 Task: Find directions from San Francisco to Yosemite National Park.
Action: Mouse moved to (1147, 13)
Screenshot: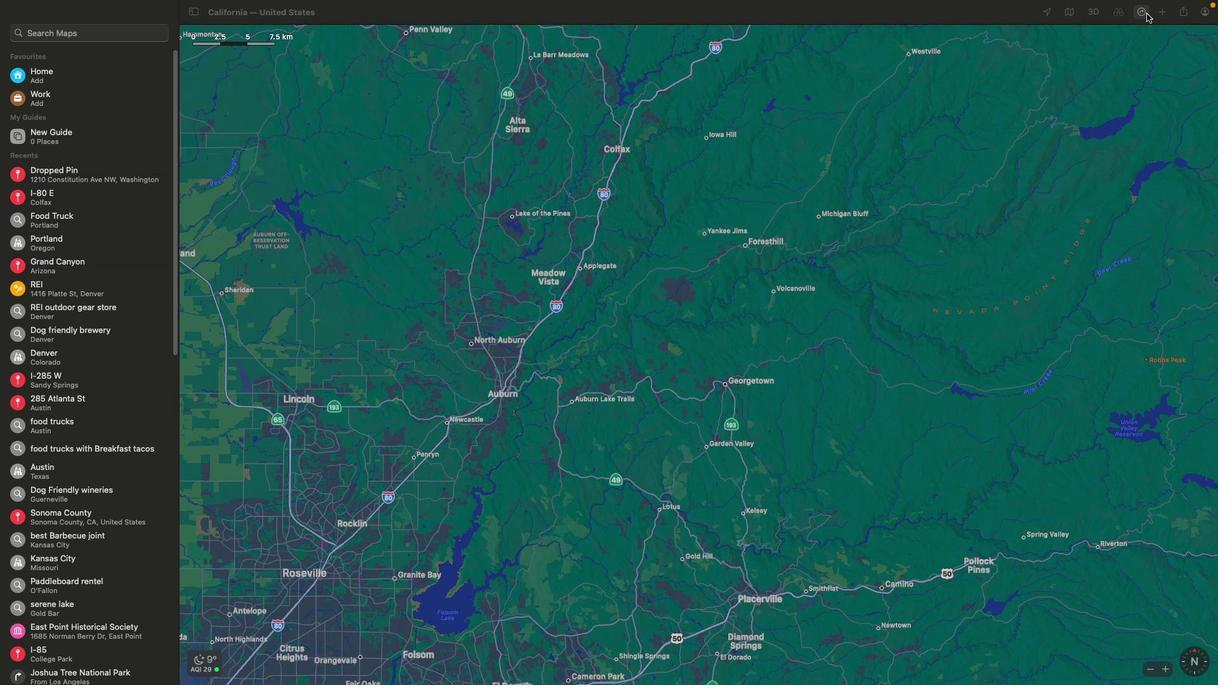 
Action: Mouse pressed left at (1147, 13)
Screenshot: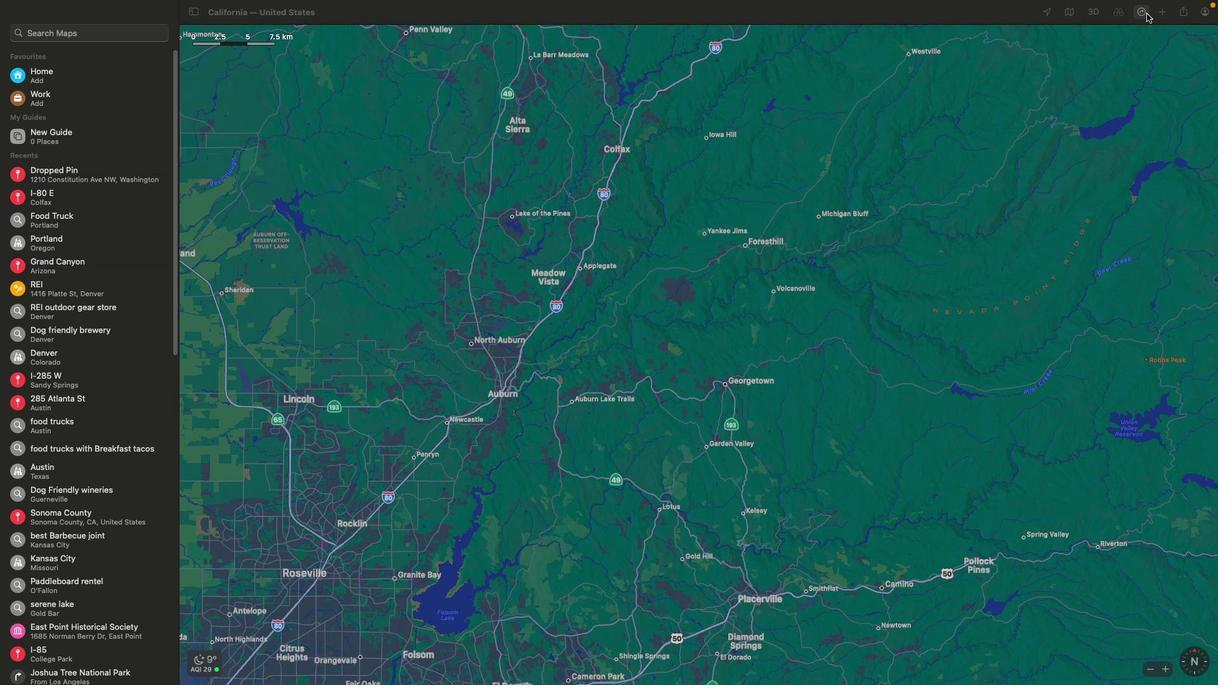 
Action: Mouse moved to (1166, 81)
Screenshot: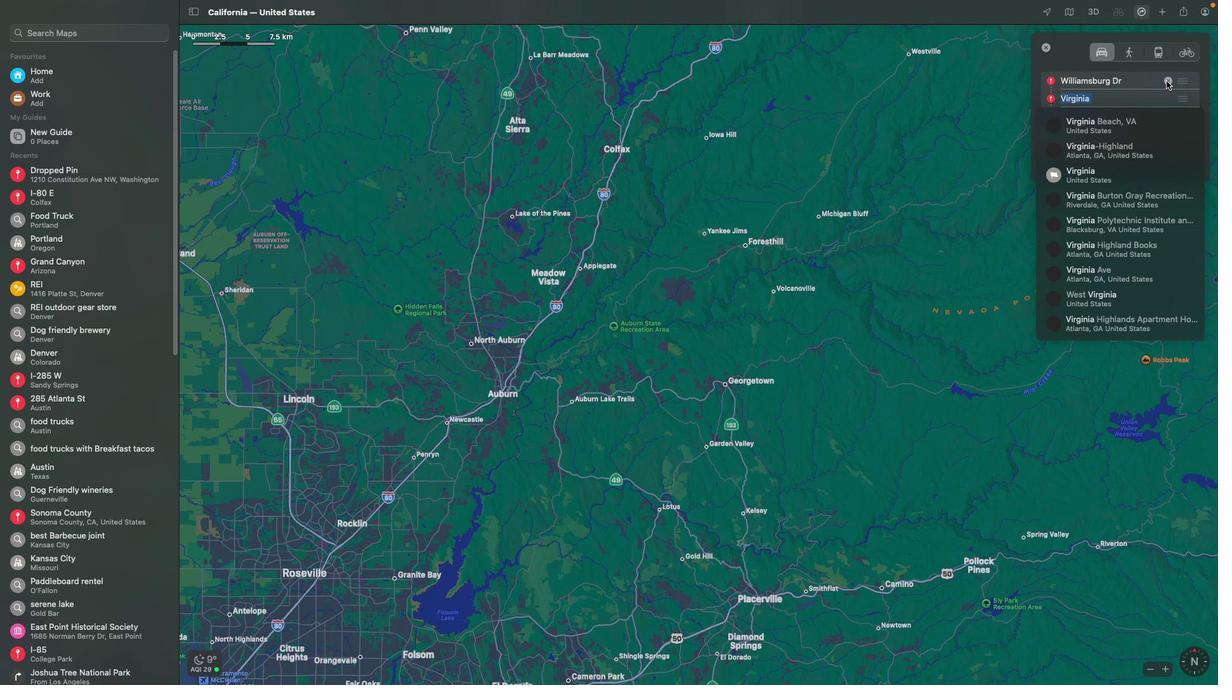 
Action: Mouse pressed left at (1166, 81)
Screenshot: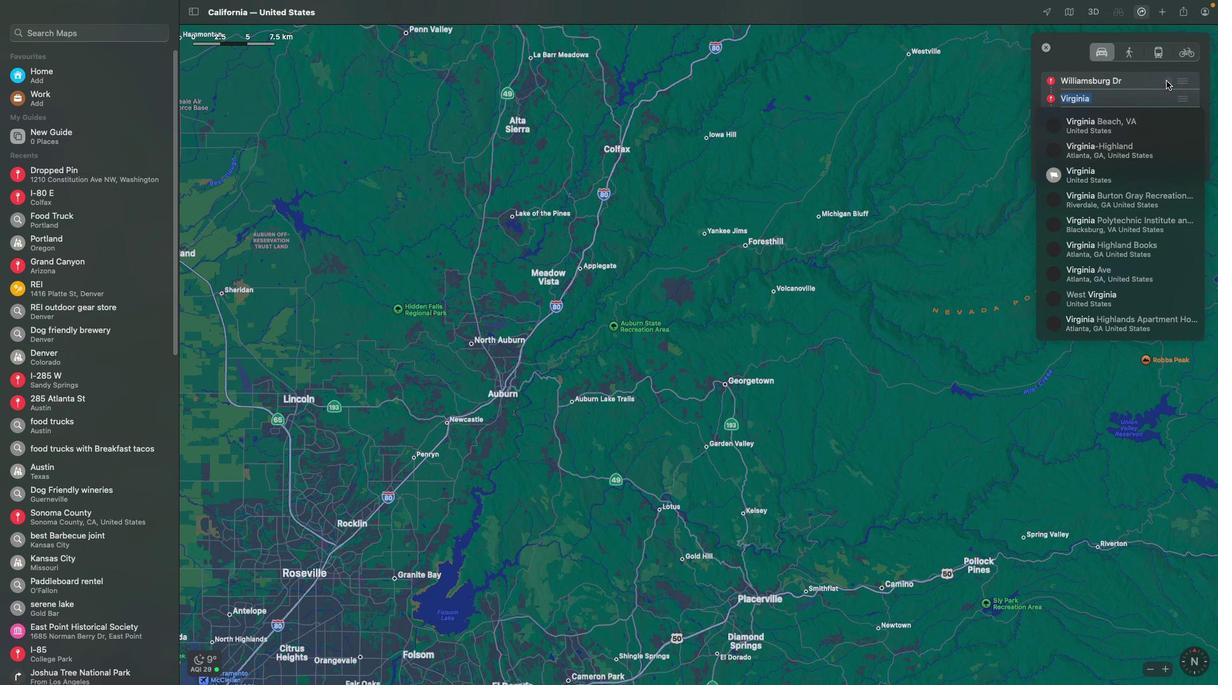 
Action: Mouse moved to (1077, 74)
Screenshot: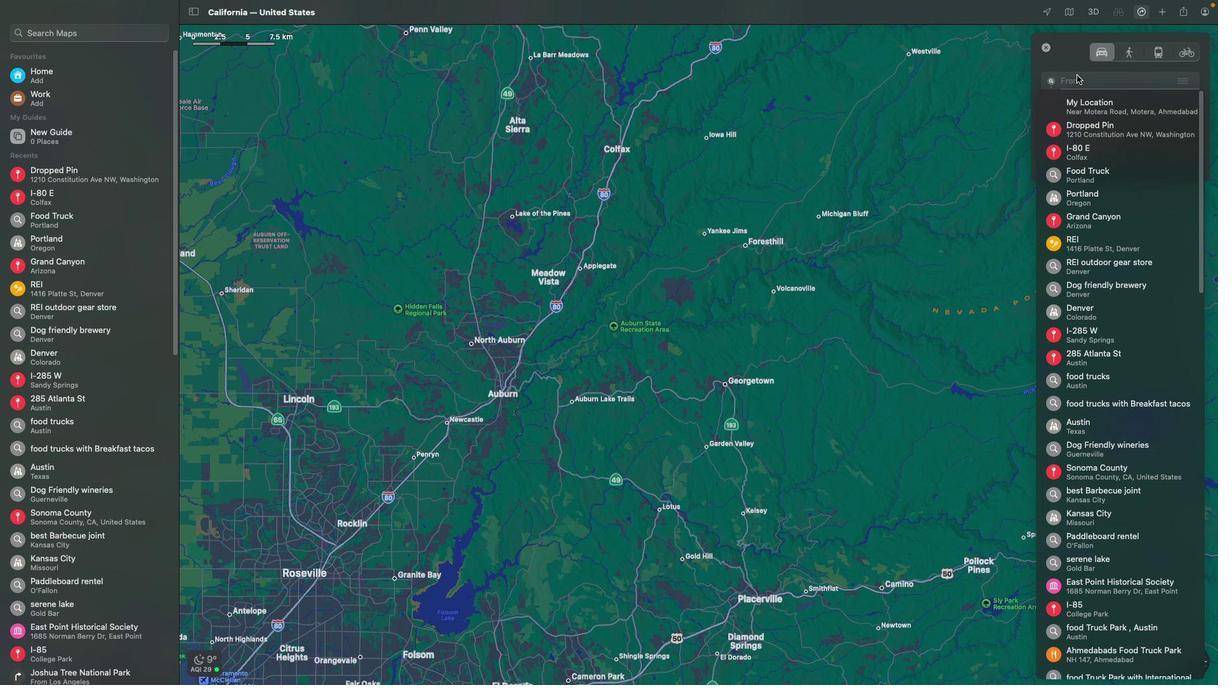 
Action: Mouse pressed left at (1077, 74)
Screenshot: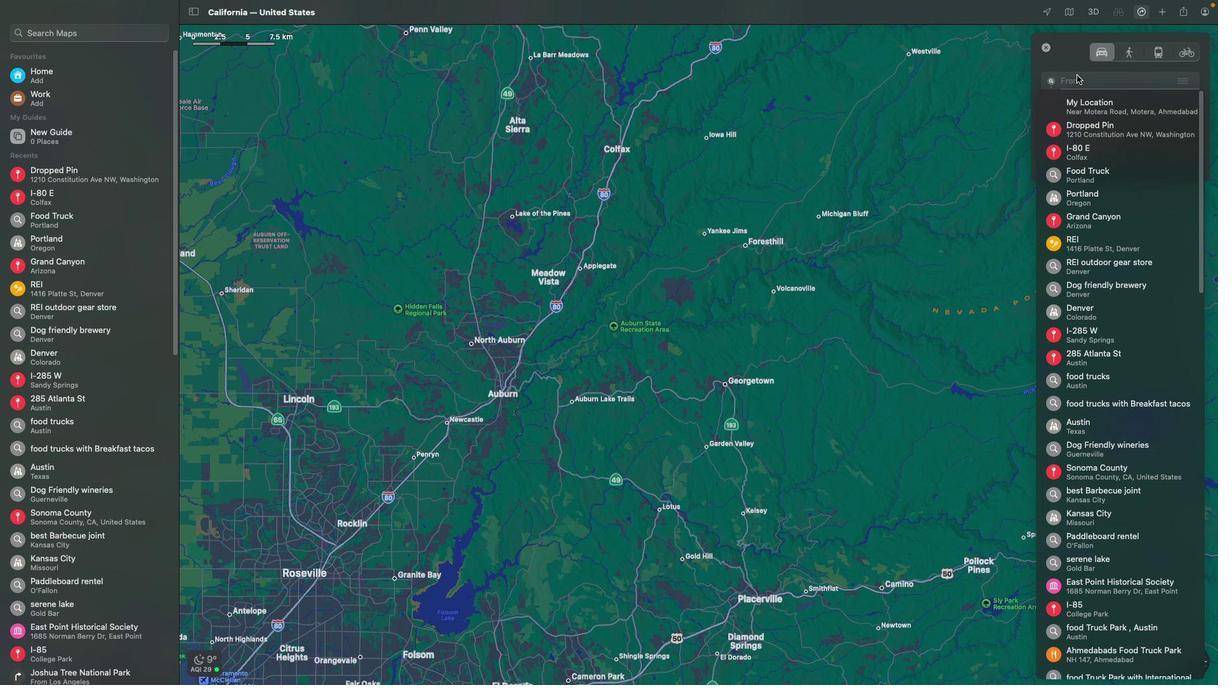 
Action: Key pressed Key.shift'S''a''n'Key.spaceKey.shift'F''r''a''n''c''i''s''c''o'Key.space
Screenshot: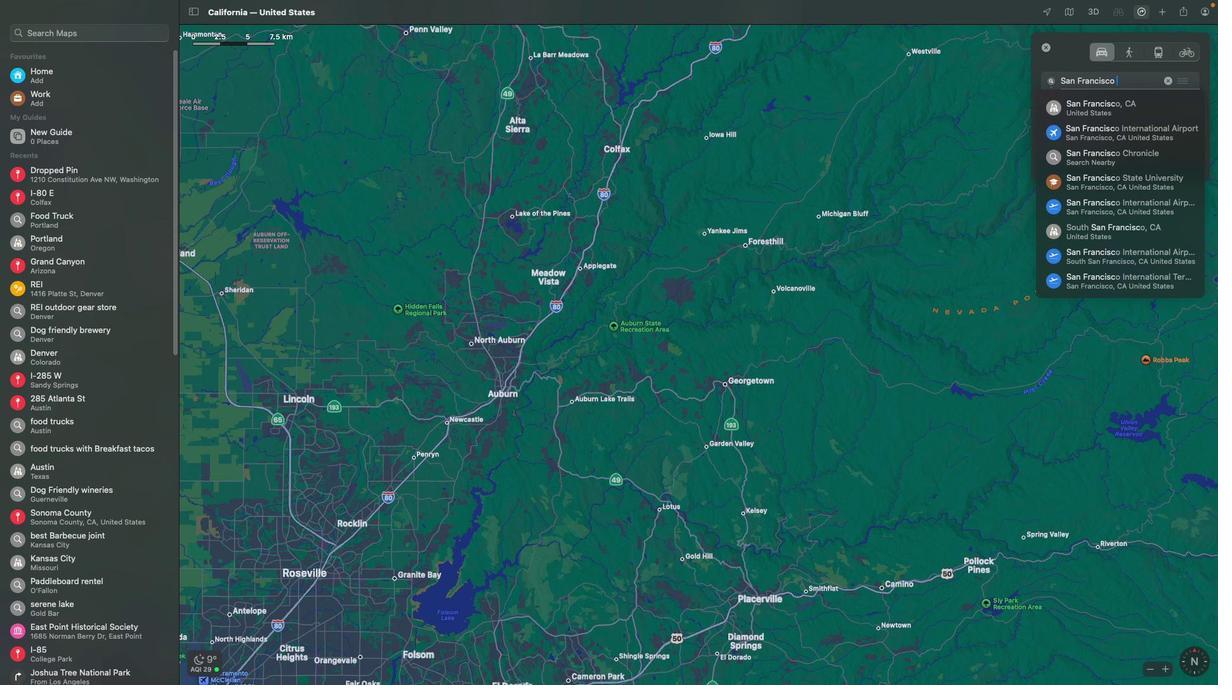 
Action: Mouse moved to (1111, 97)
Screenshot: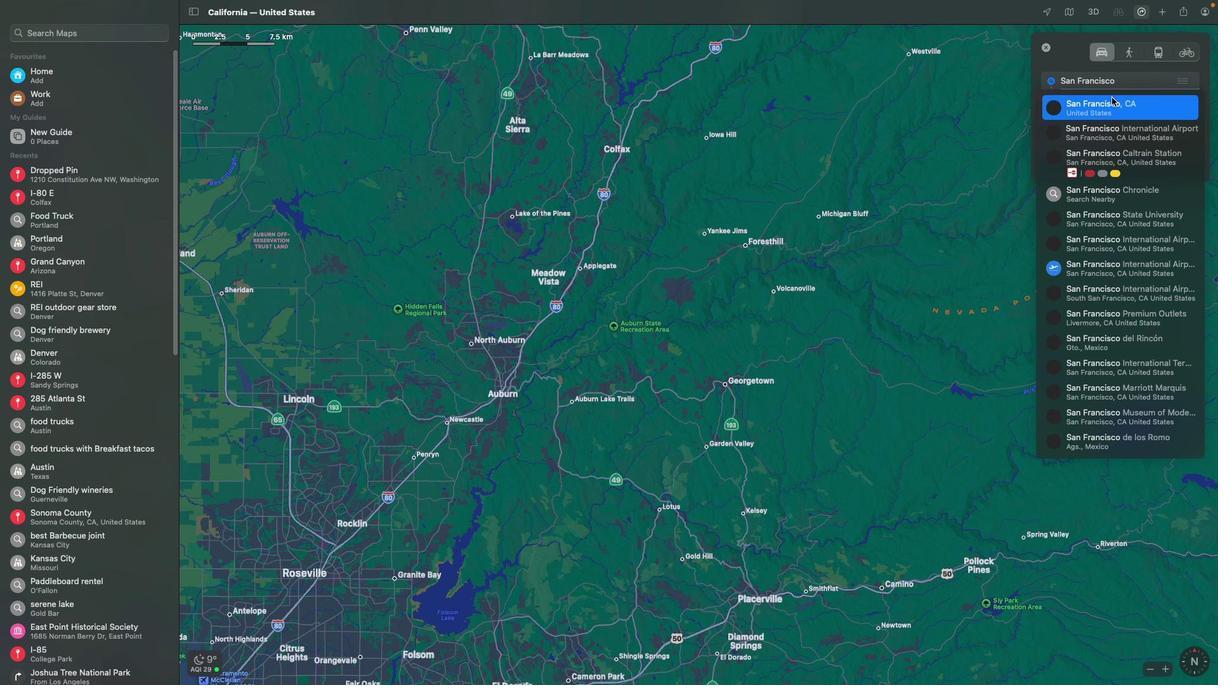 
Action: Mouse pressed left at (1111, 97)
Screenshot: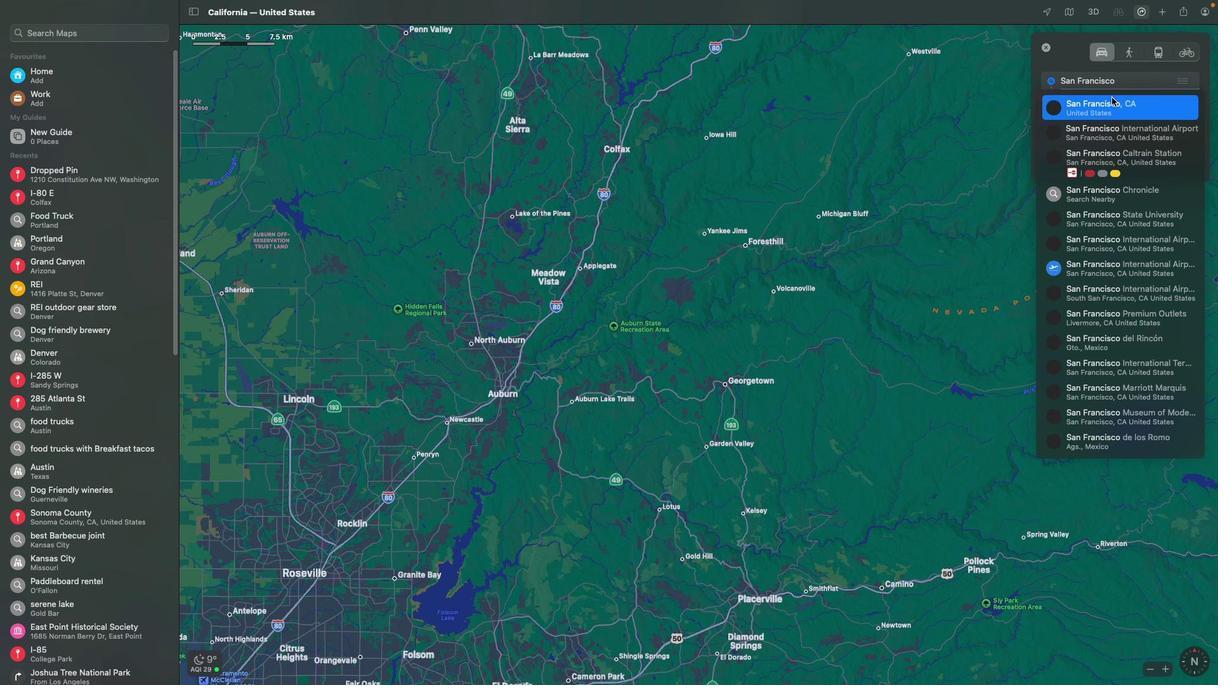 
Action: Mouse moved to (1166, 98)
Screenshot: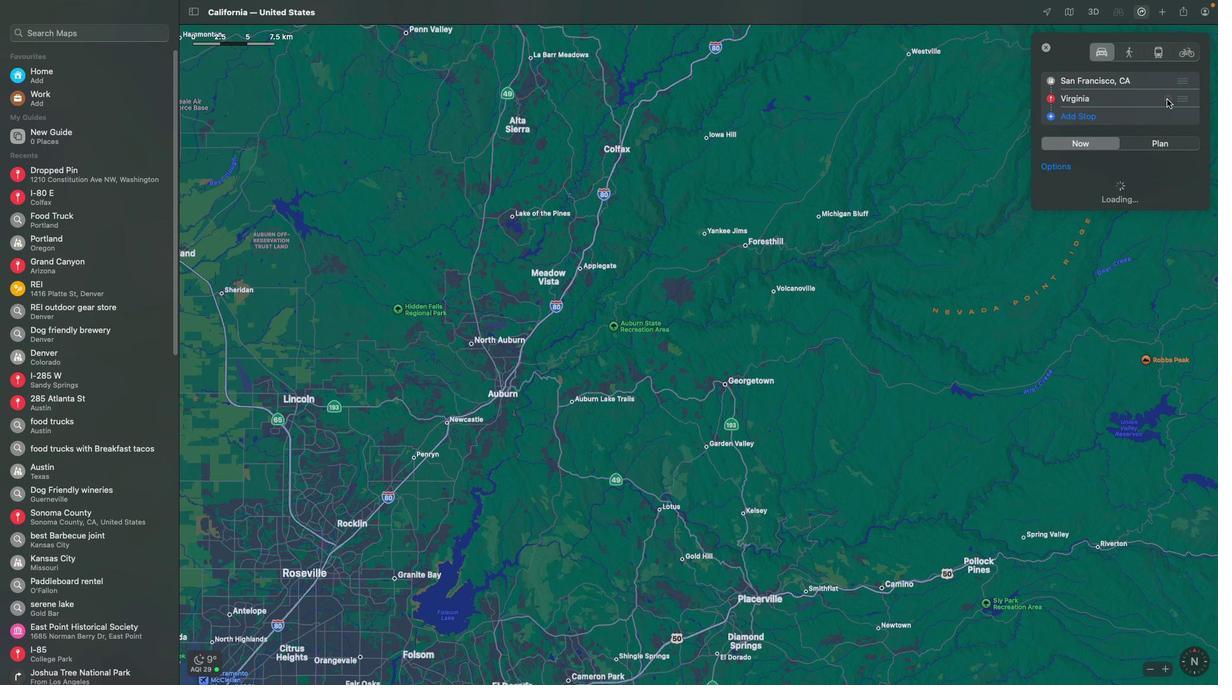 
Action: Mouse pressed left at (1166, 98)
Screenshot: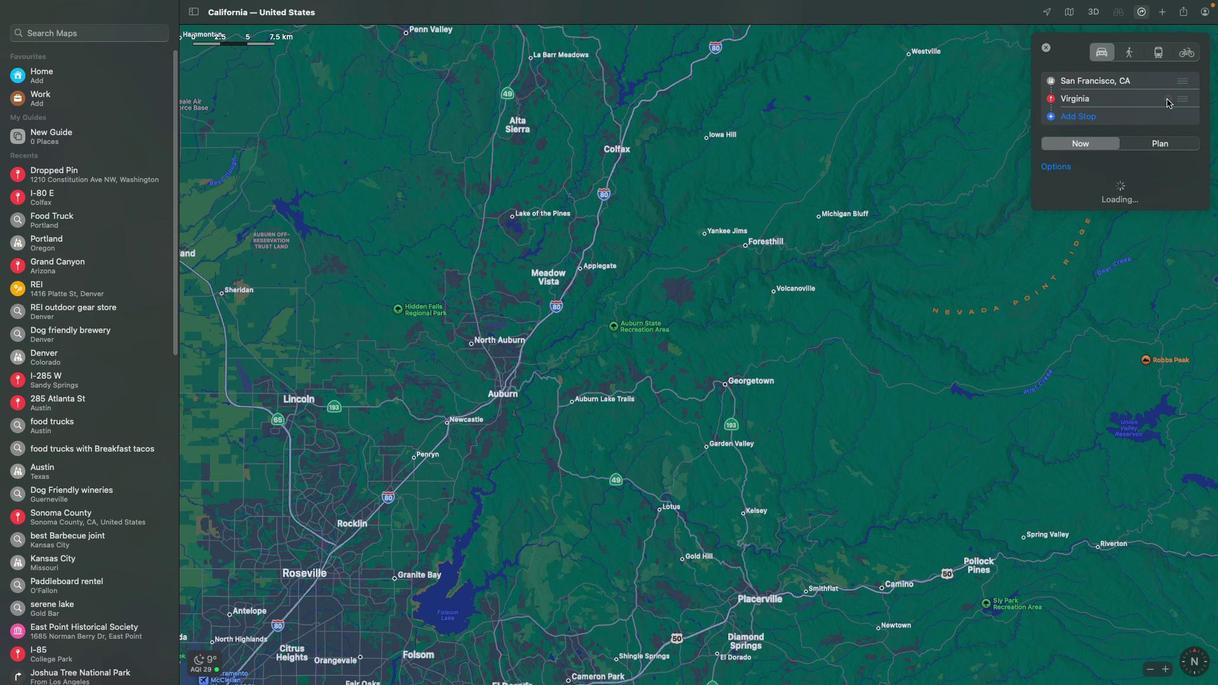 
Action: Mouse moved to (1104, 100)
Screenshot: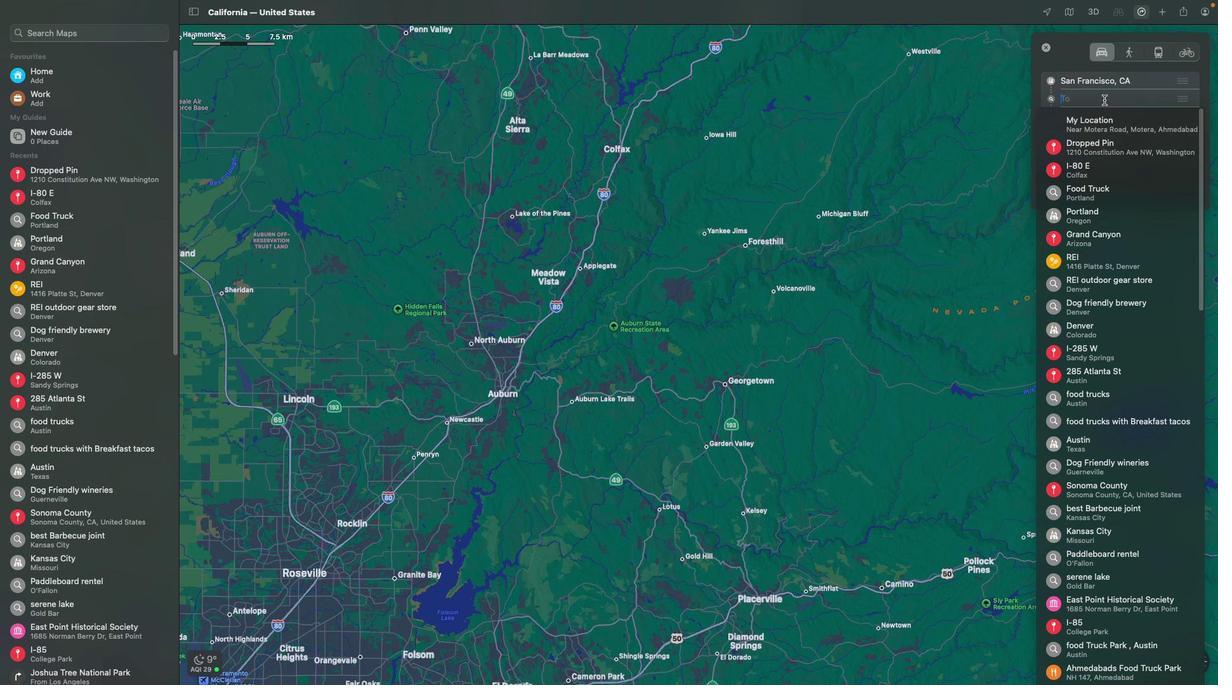
Action: Mouse pressed left at (1104, 100)
Screenshot: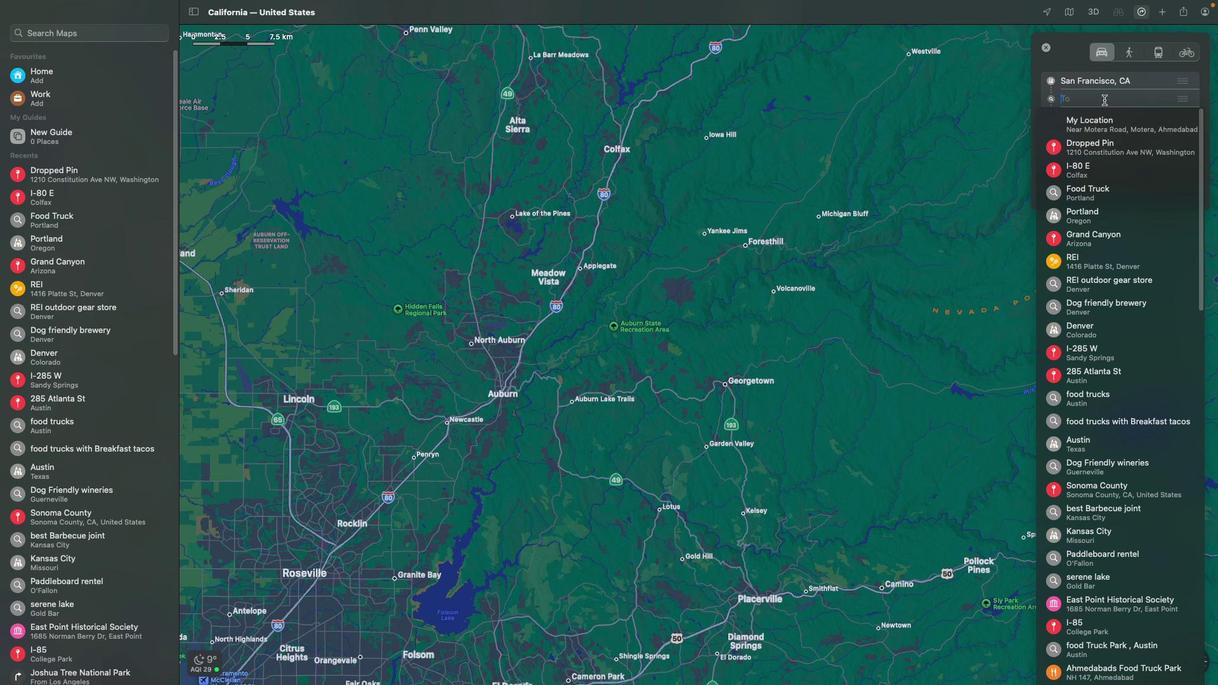 
Action: Key pressed Key.shift'Y''o''s''e''m''i''t''e'Key.spaceKey.backspaceKey.backspaceKey.backspaceKey.backspaceKey.backspaceKey.backspaceKey.shift'Y''o''s''e'Key.shift'm''i''t''e'Key.backspaceKey.backspaceKey.shift'Y''o''s''e'
Screenshot: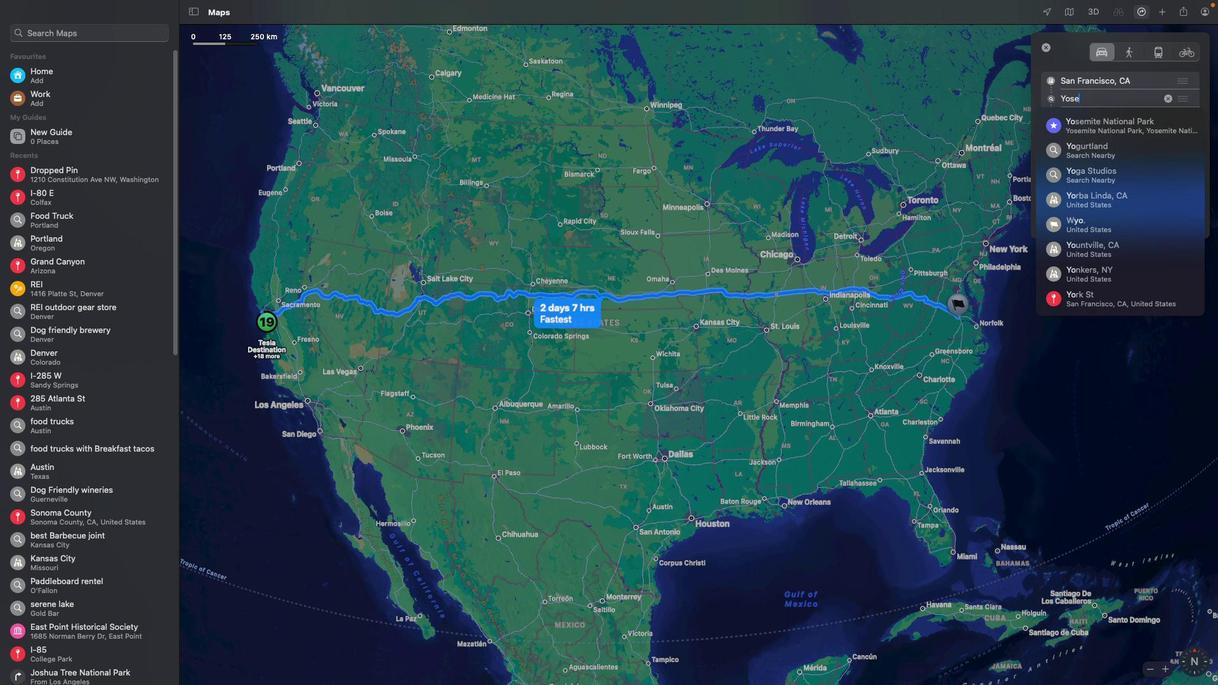 
Action: Mouse moved to (1116, 117)
Screenshot: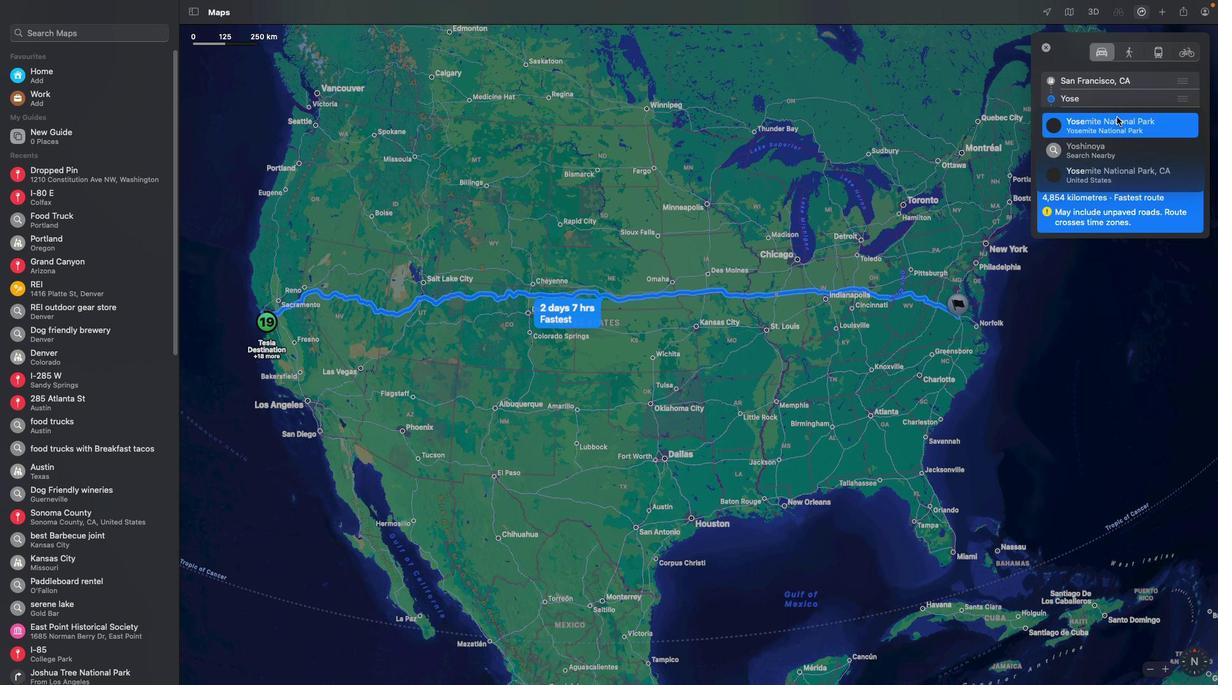 
Action: Mouse pressed left at (1116, 117)
Screenshot: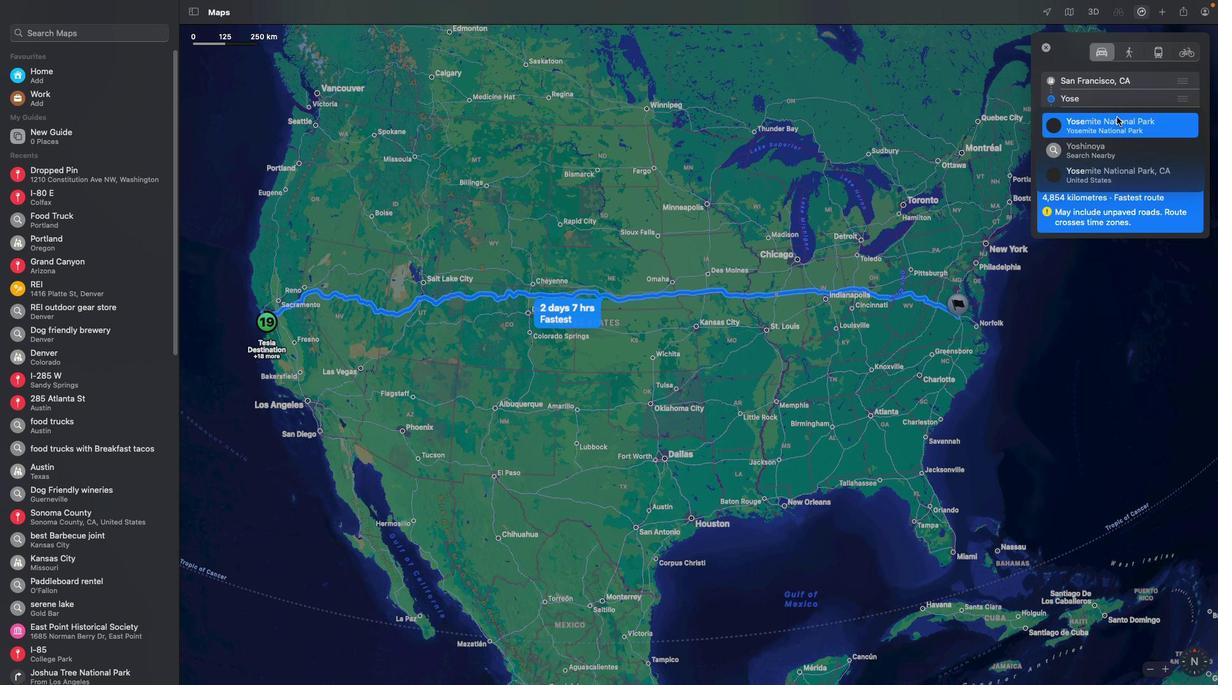 
Action: Mouse moved to (1076, 260)
Screenshot: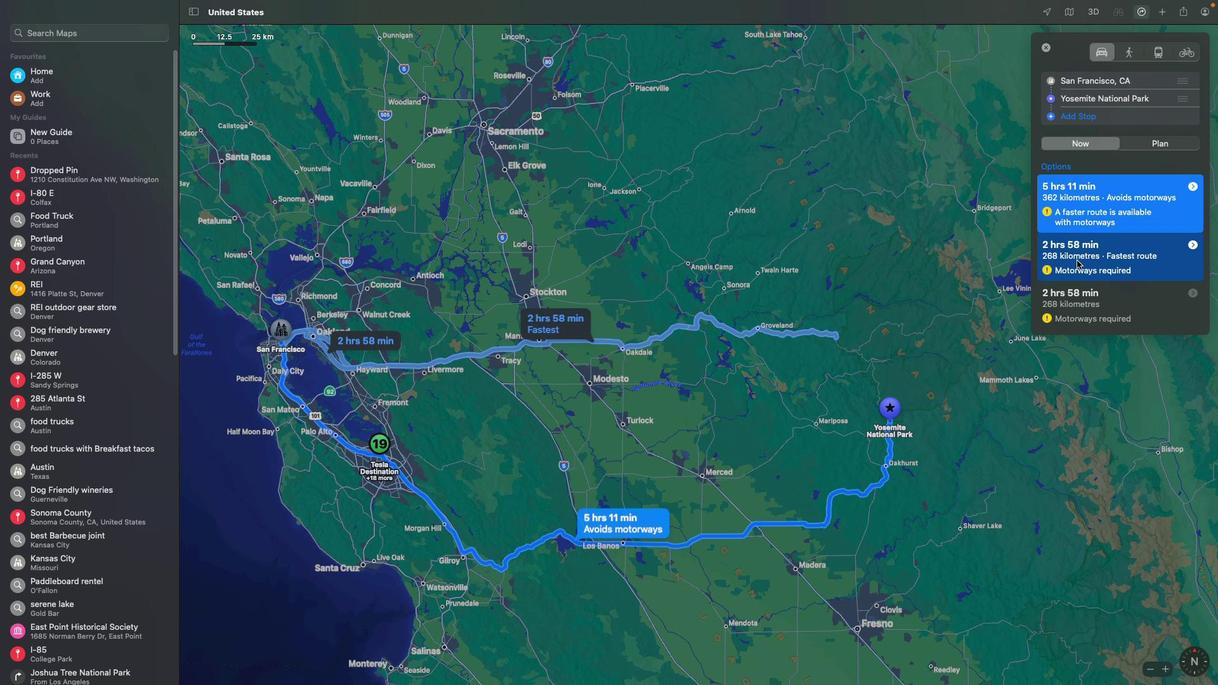 
Action: Mouse pressed left at (1076, 260)
Screenshot: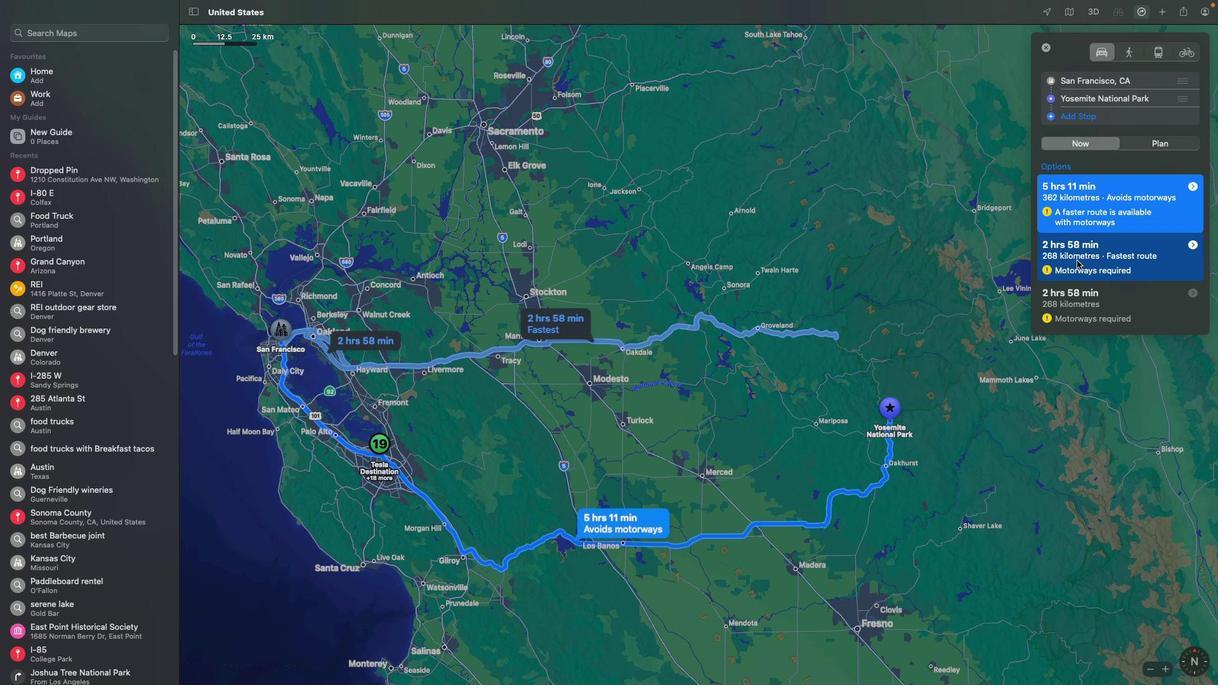 
Action: Mouse moved to (1107, 307)
Screenshot: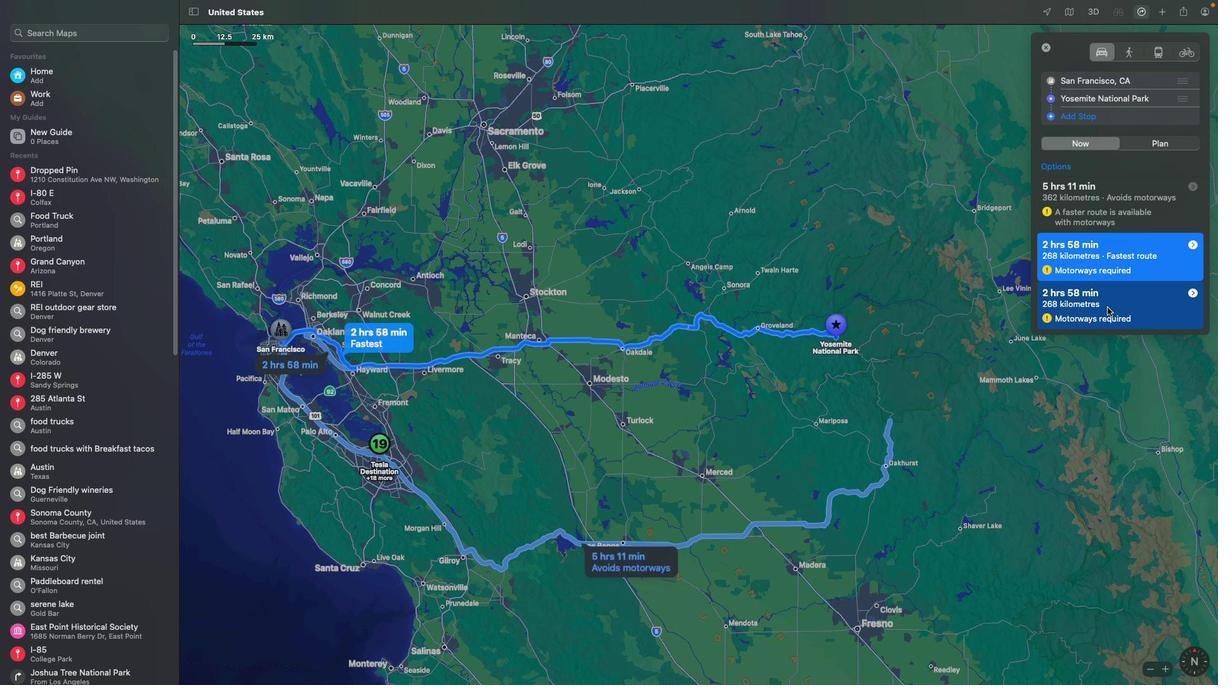 
Action: Mouse pressed left at (1107, 307)
Screenshot: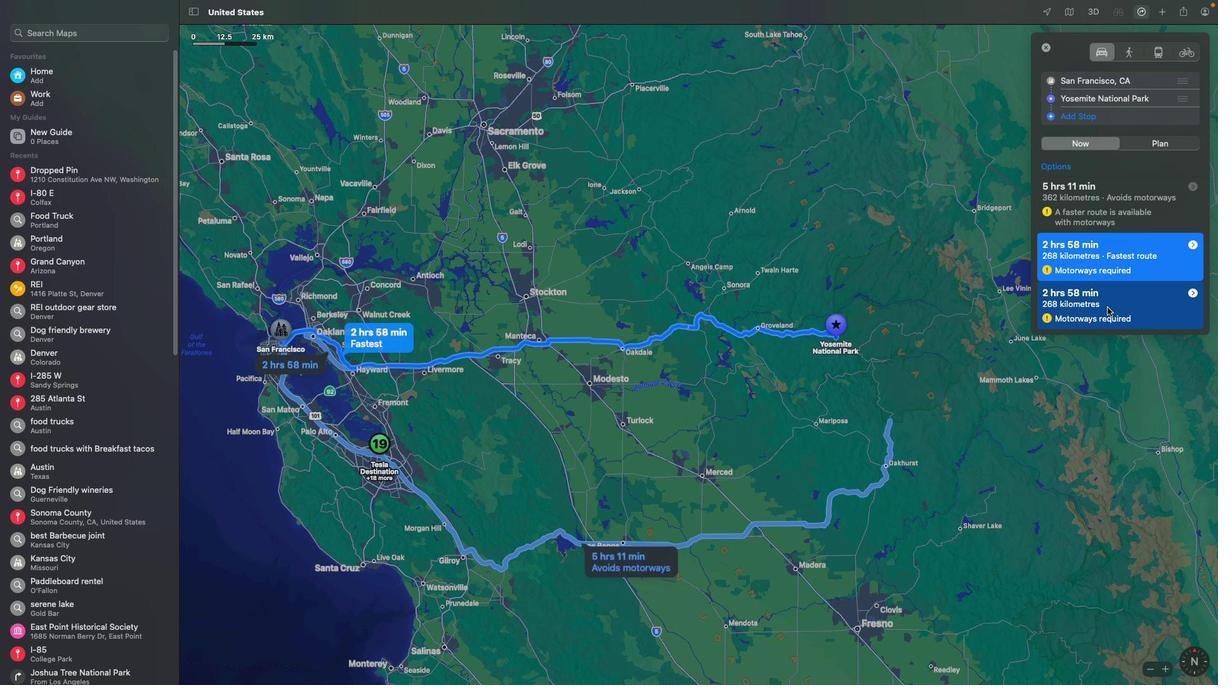 
Action: Mouse moved to (1103, 253)
Screenshot: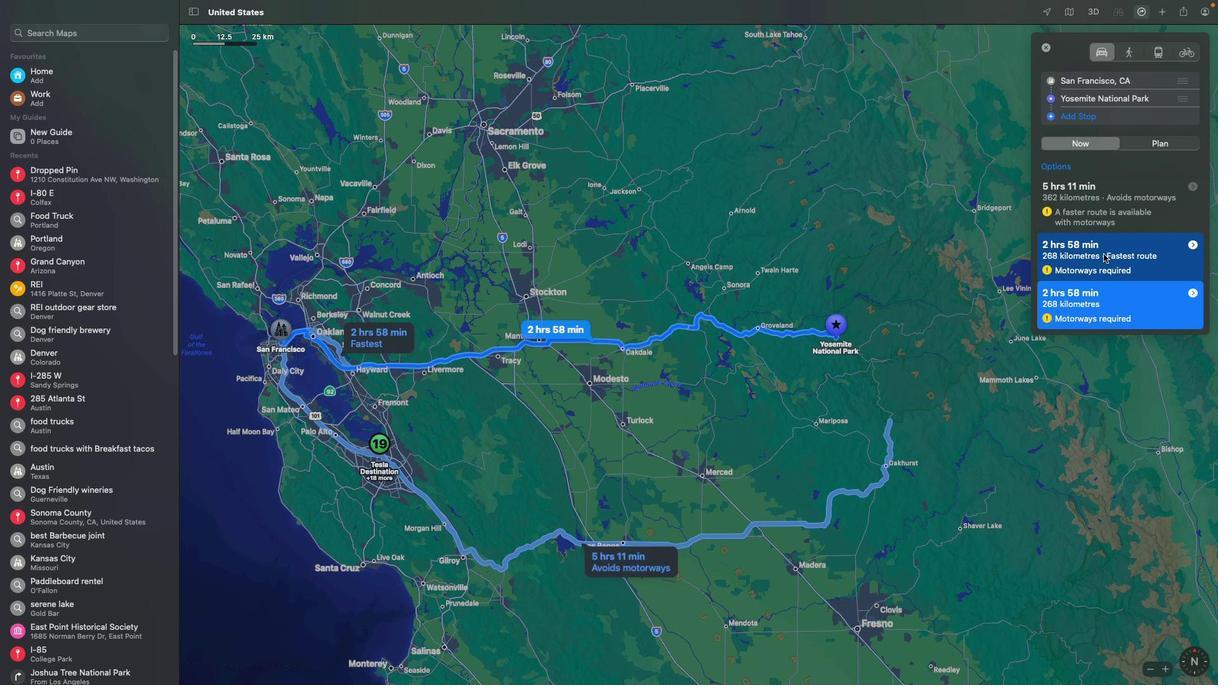 
Action: Mouse pressed left at (1103, 253)
Screenshot: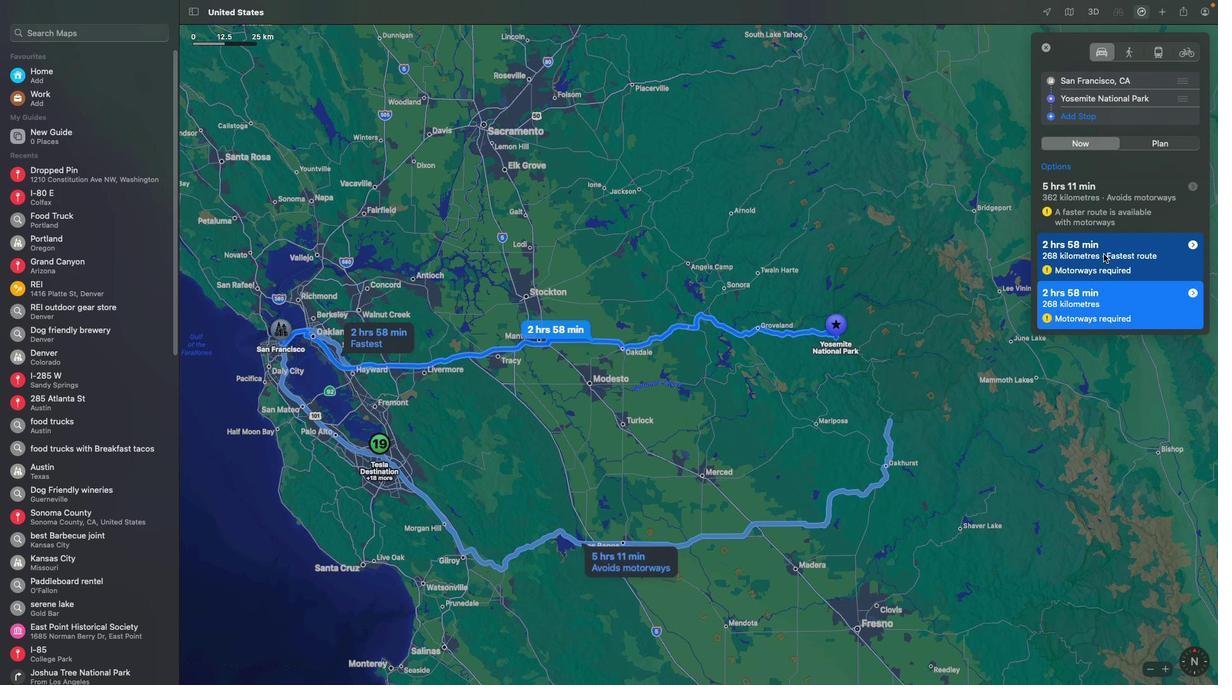 
Action: Mouse moved to (1103, 205)
Screenshot: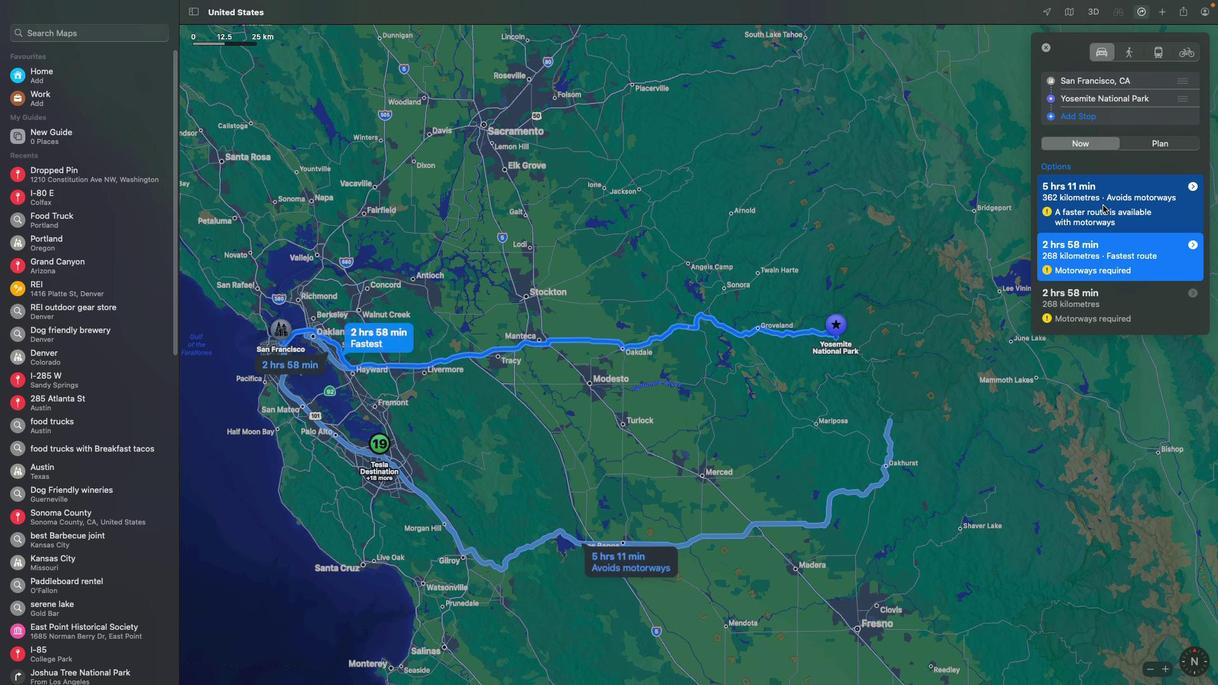 
Action: Mouse pressed left at (1103, 205)
Screenshot: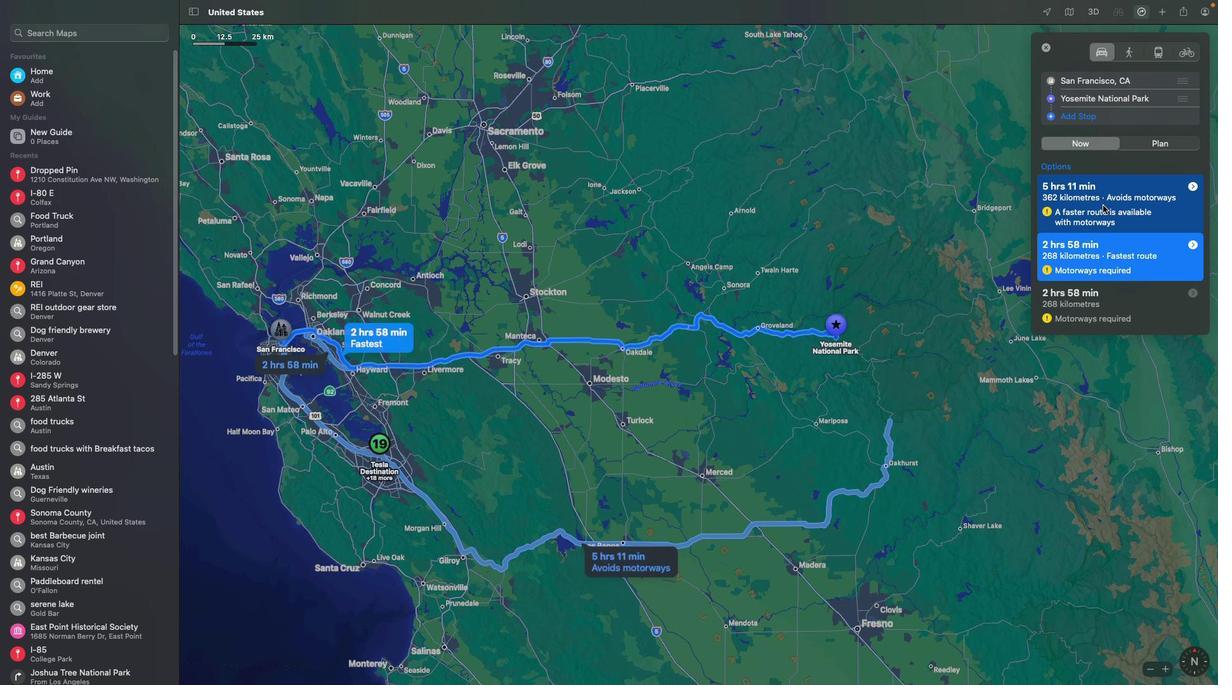 
Action: Mouse moved to (1094, 227)
Screenshot: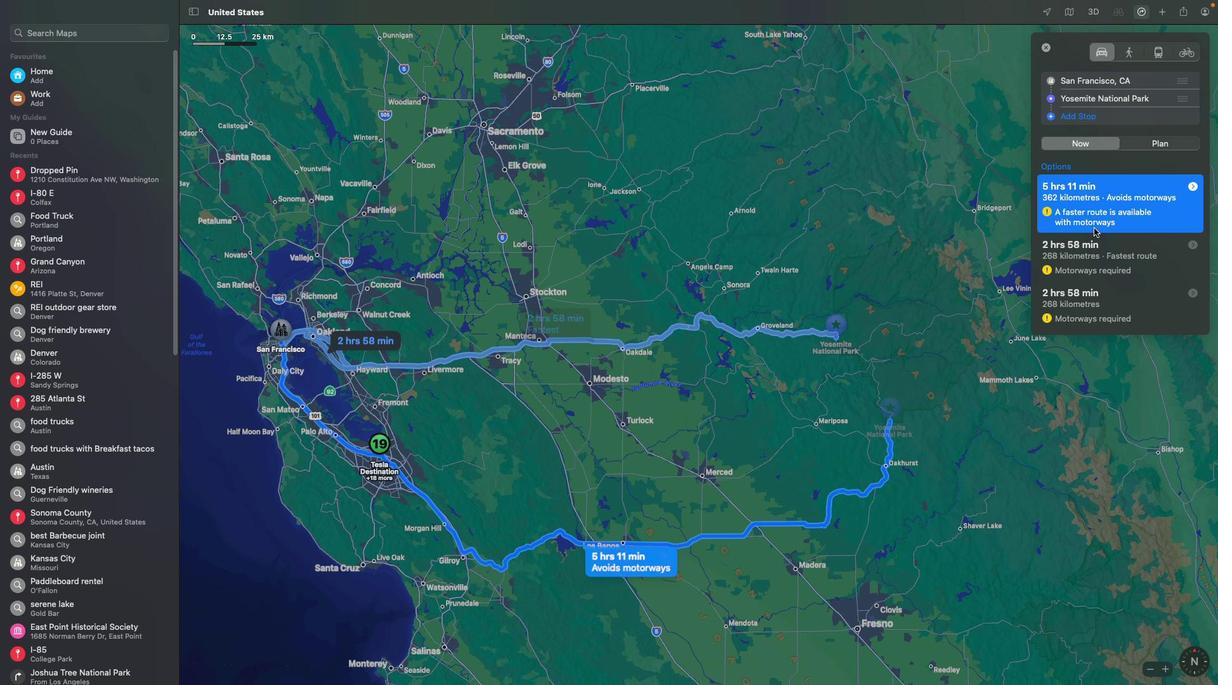 
Action: Mouse pressed left at (1094, 227)
Screenshot: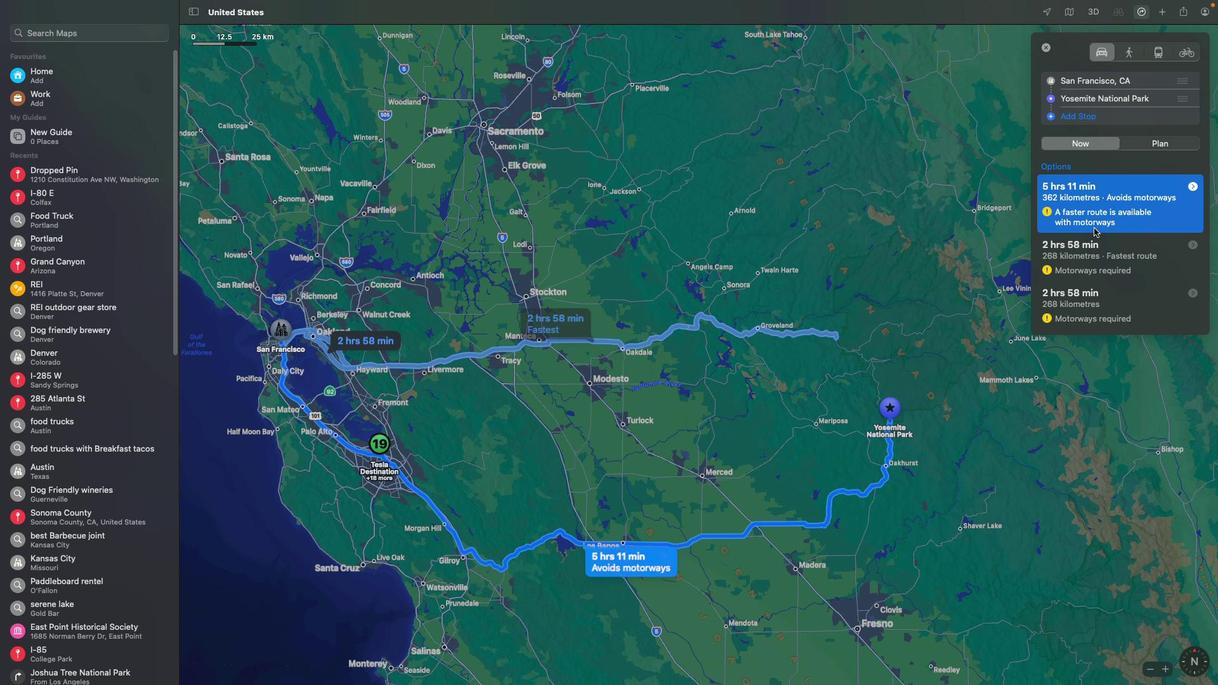 
Action: Mouse moved to (1155, 378)
Screenshot: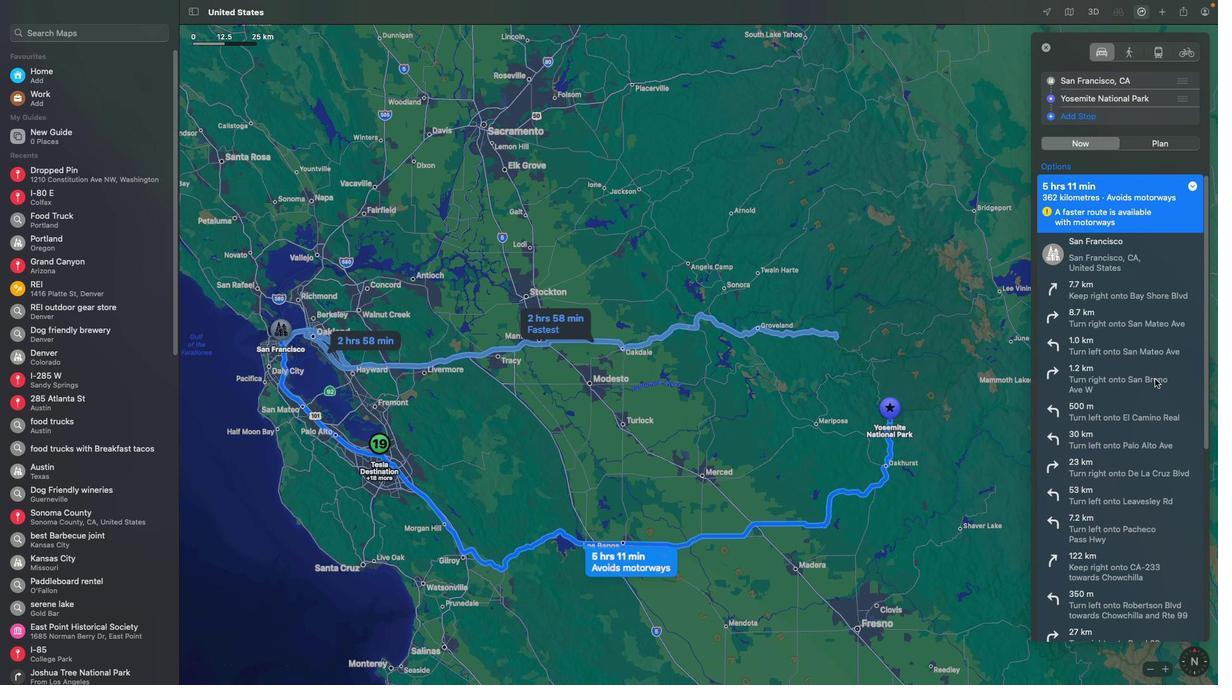 
Action: Mouse scrolled (1155, 378) with delta (0, 0)
Screenshot: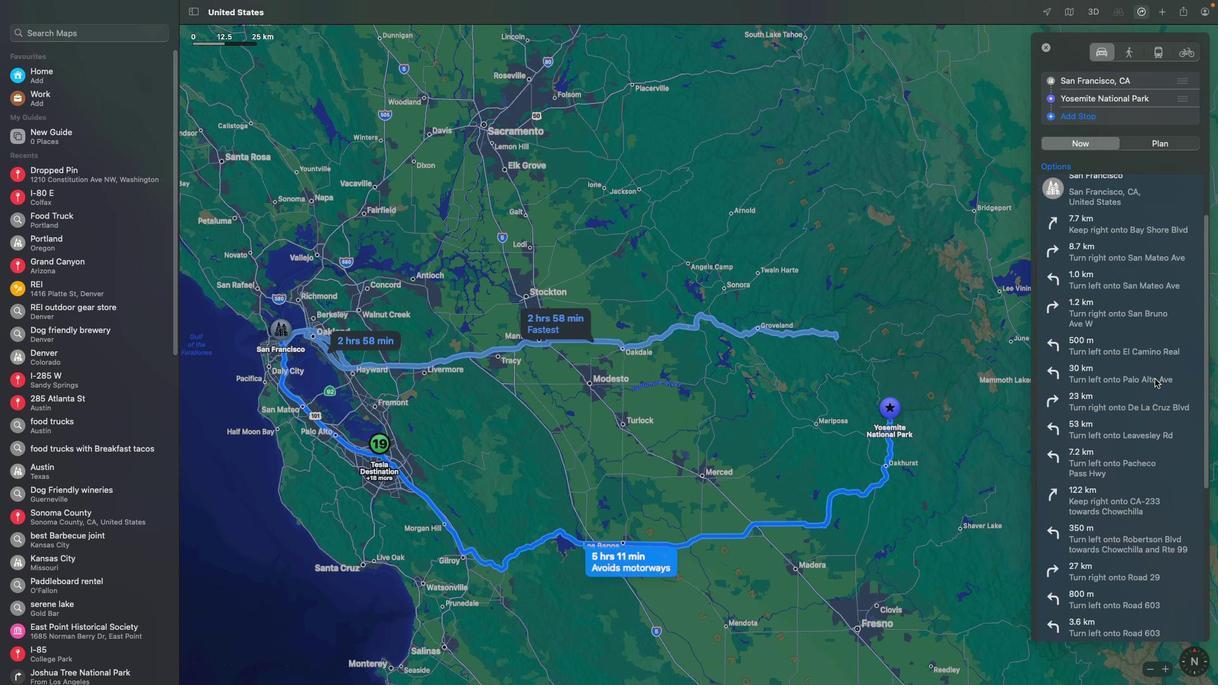 
Action: Mouse scrolled (1155, 378) with delta (0, 0)
Screenshot: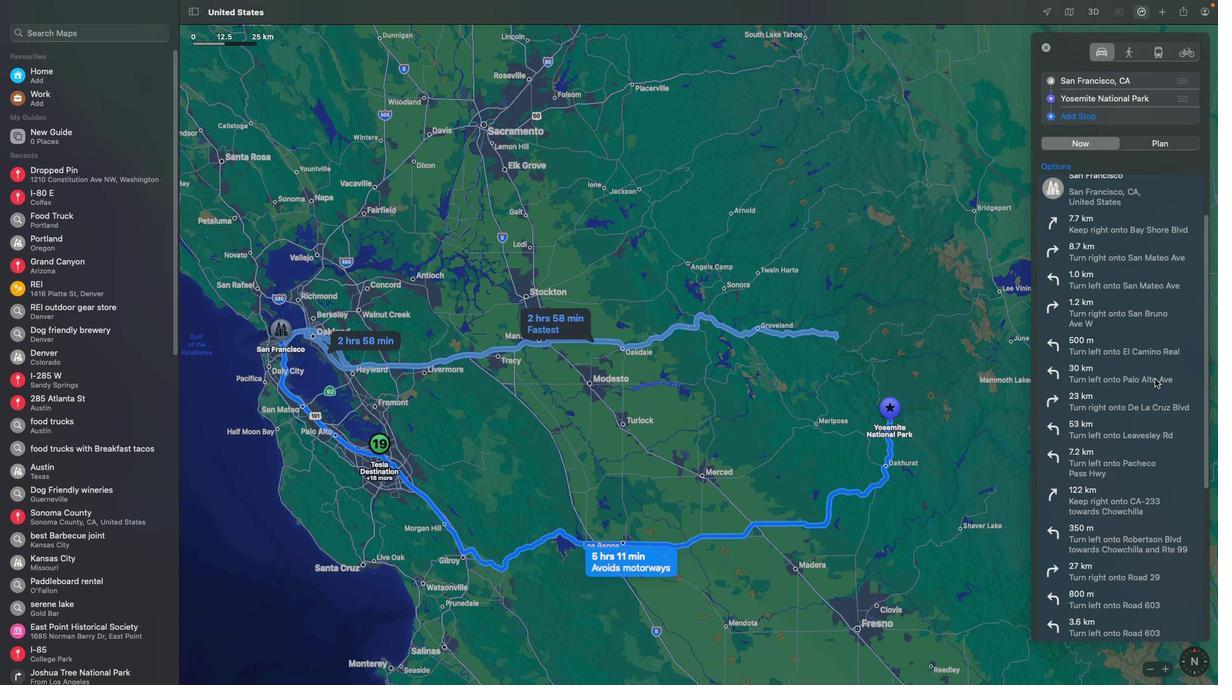 
Action: Mouse scrolled (1155, 378) with delta (0, -1)
Screenshot: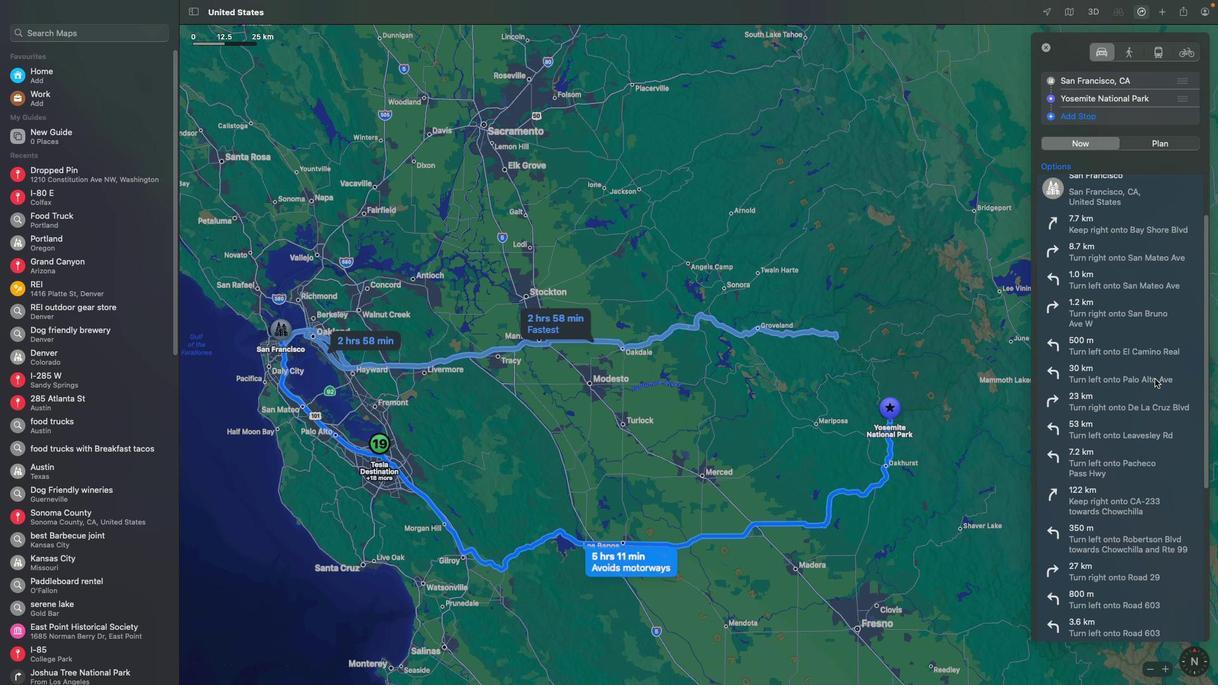 
Action: Mouse scrolled (1155, 378) with delta (0, -3)
Screenshot: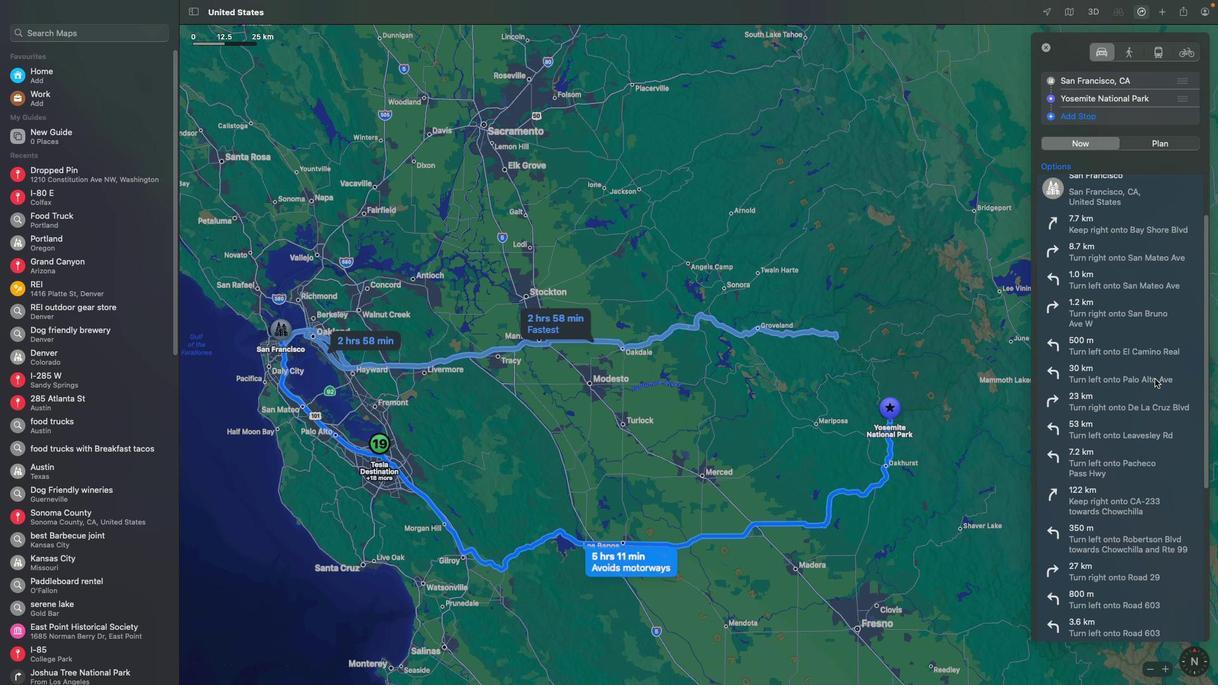 
Action: Mouse scrolled (1155, 378) with delta (0, 0)
Screenshot: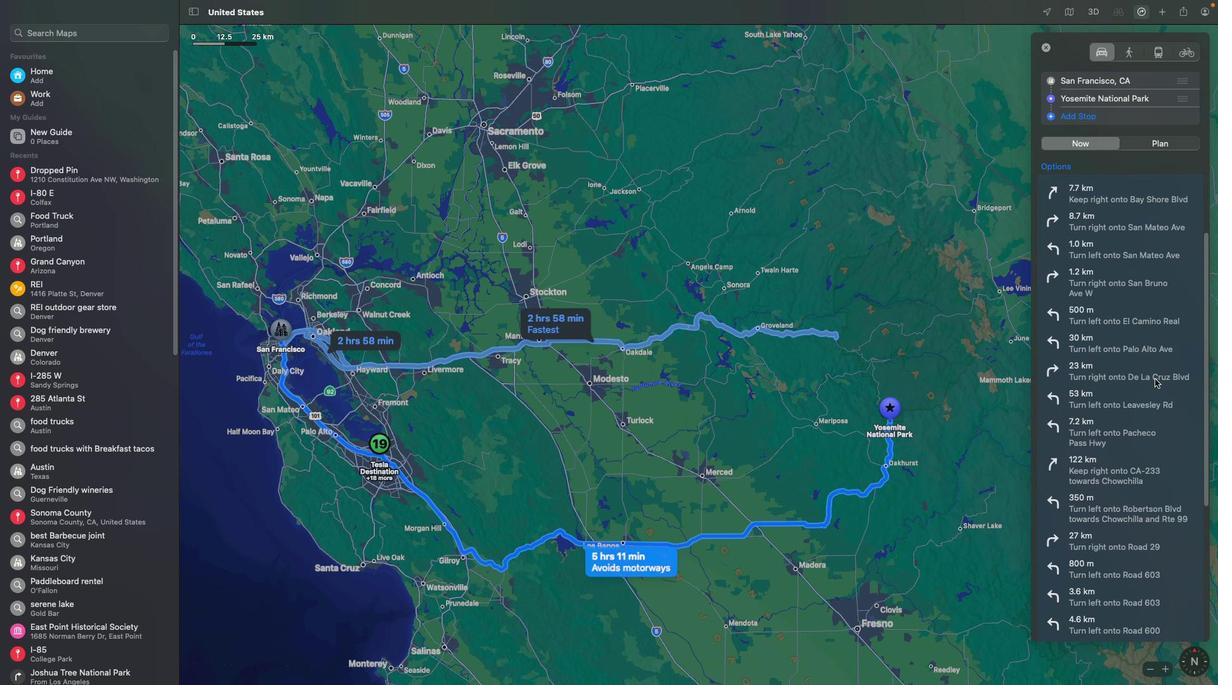 
Action: Mouse scrolled (1155, 378) with delta (0, 0)
Screenshot: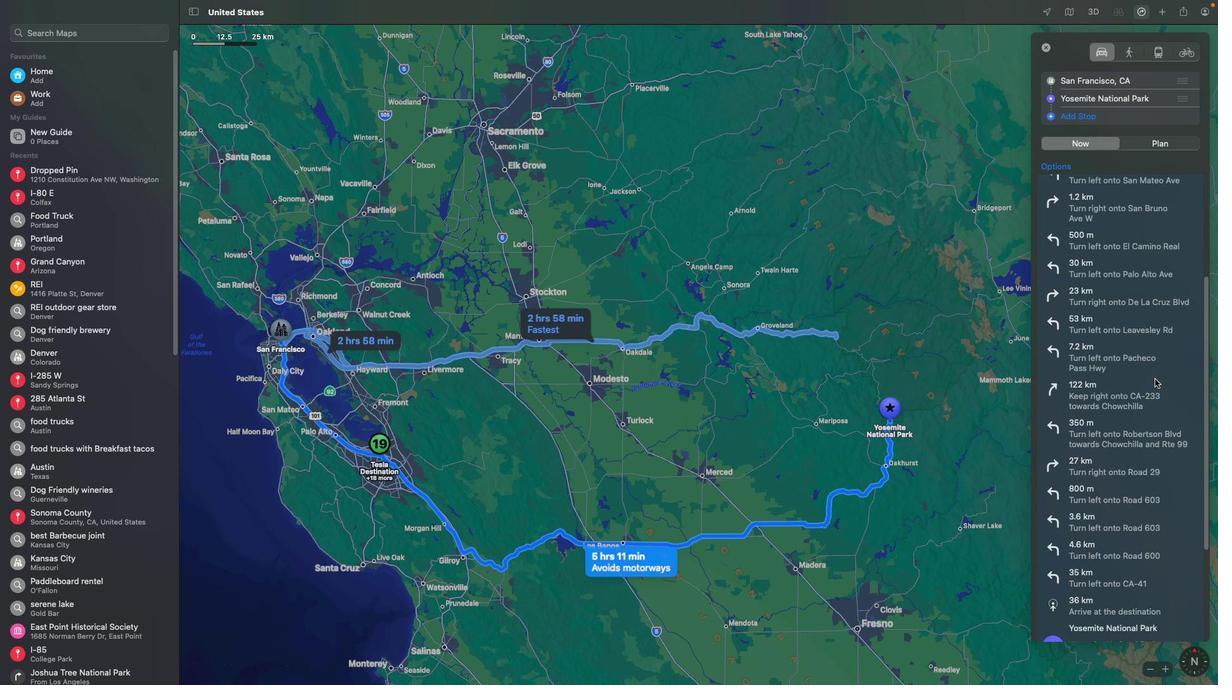 
Action: Mouse moved to (1154, 378)
Screenshot: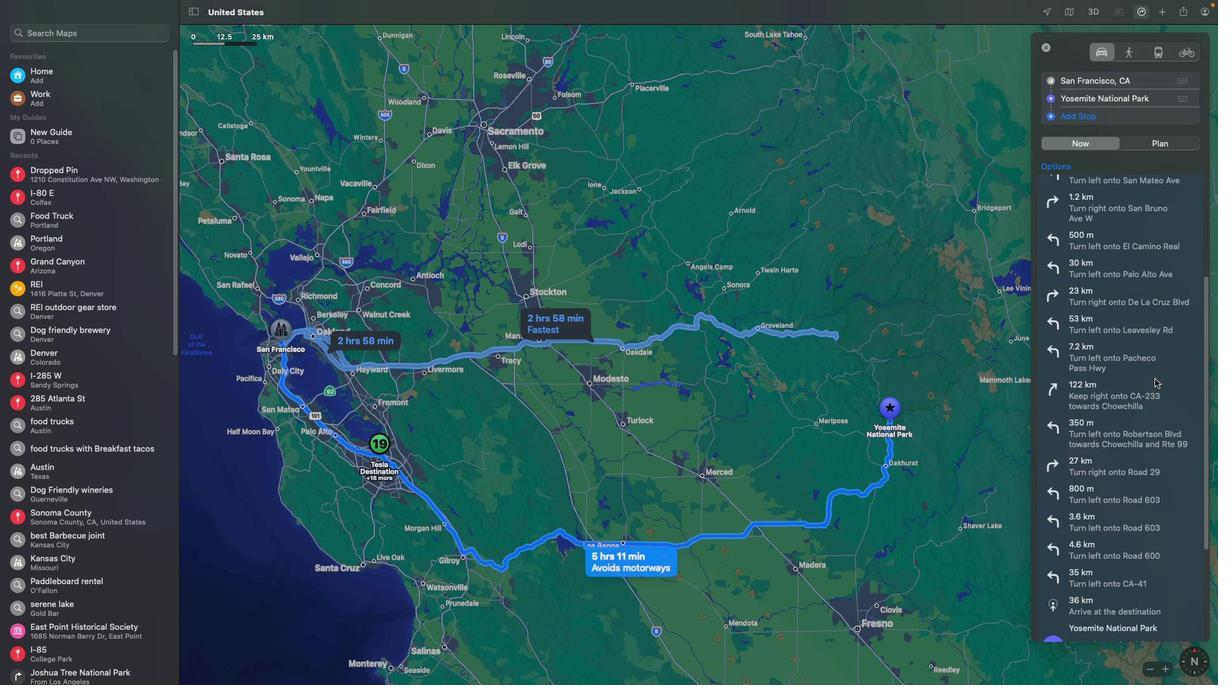 
Action: Mouse scrolled (1154, 378) with delta (0, -1)
Screenshot: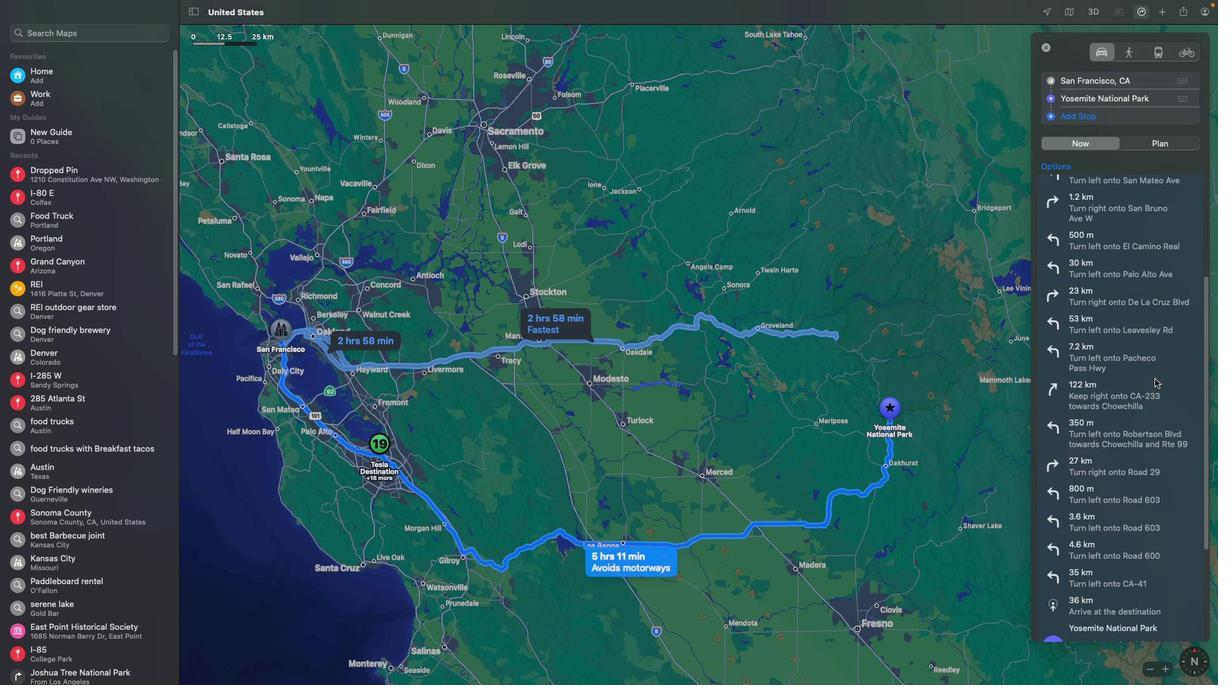 
Action: Mouse scrolled (1154, 378) with delta (0, -3)
Screenshot: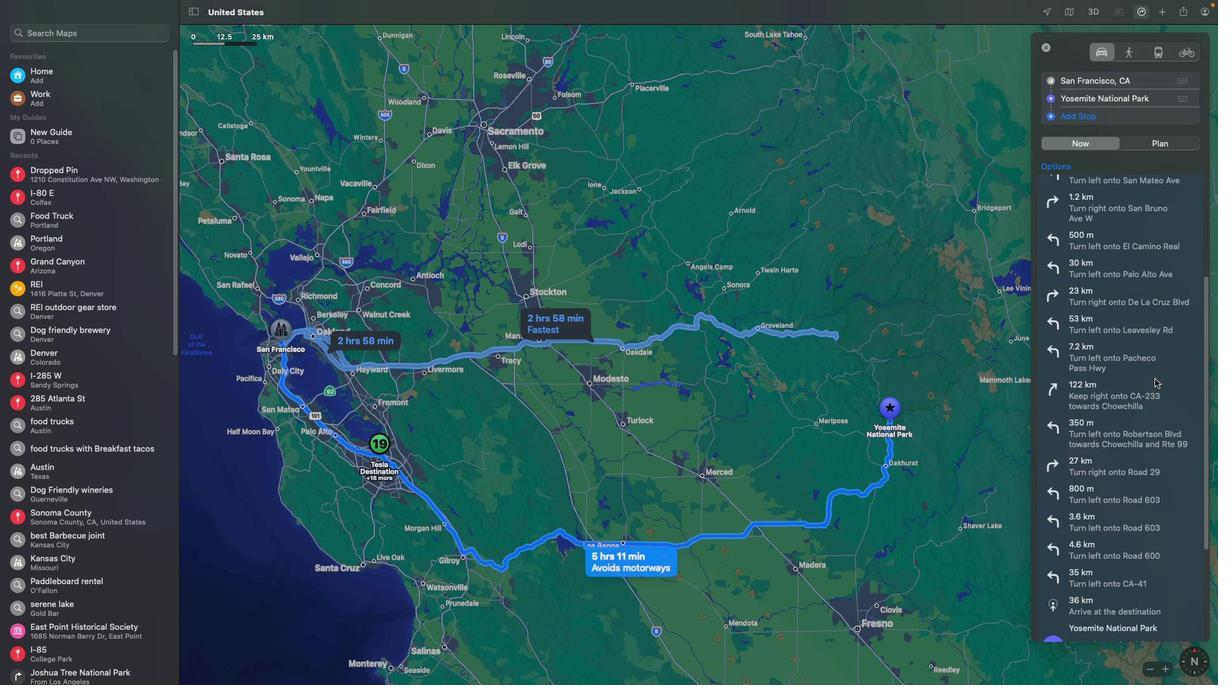 
Action: Mouse scrolled (1154, 378) with delta (0, -3)
Screenshot: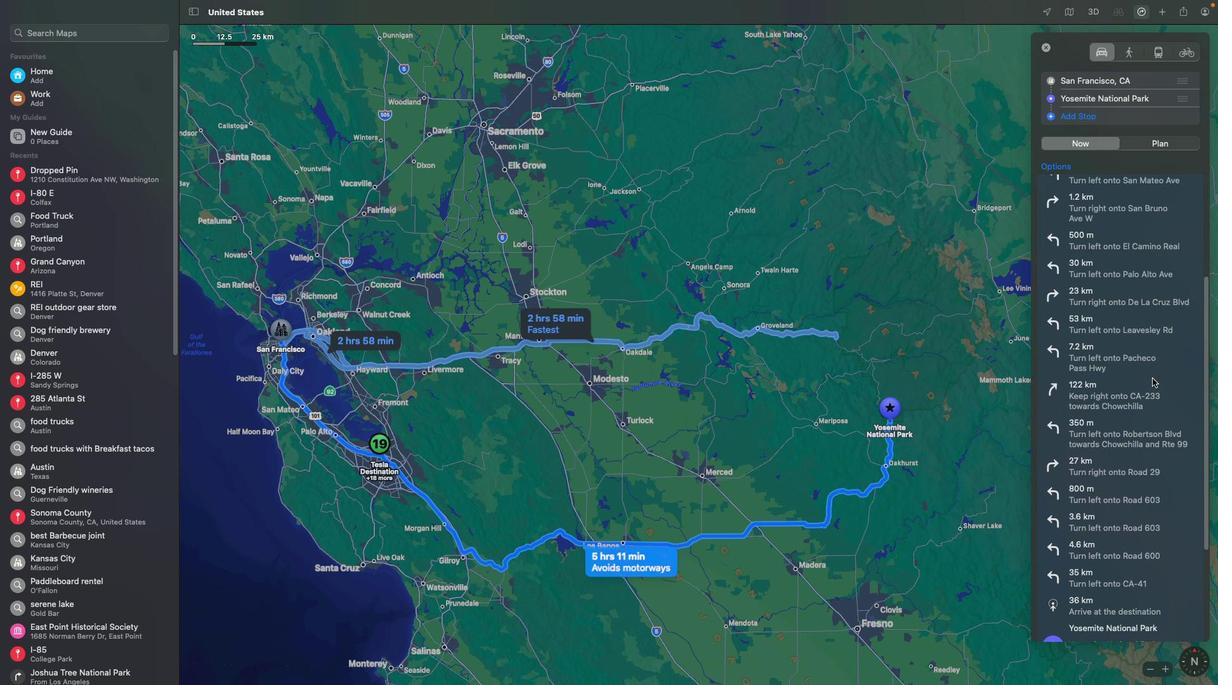 
Action: Mouse moved to (1142, 379)
Screenshot: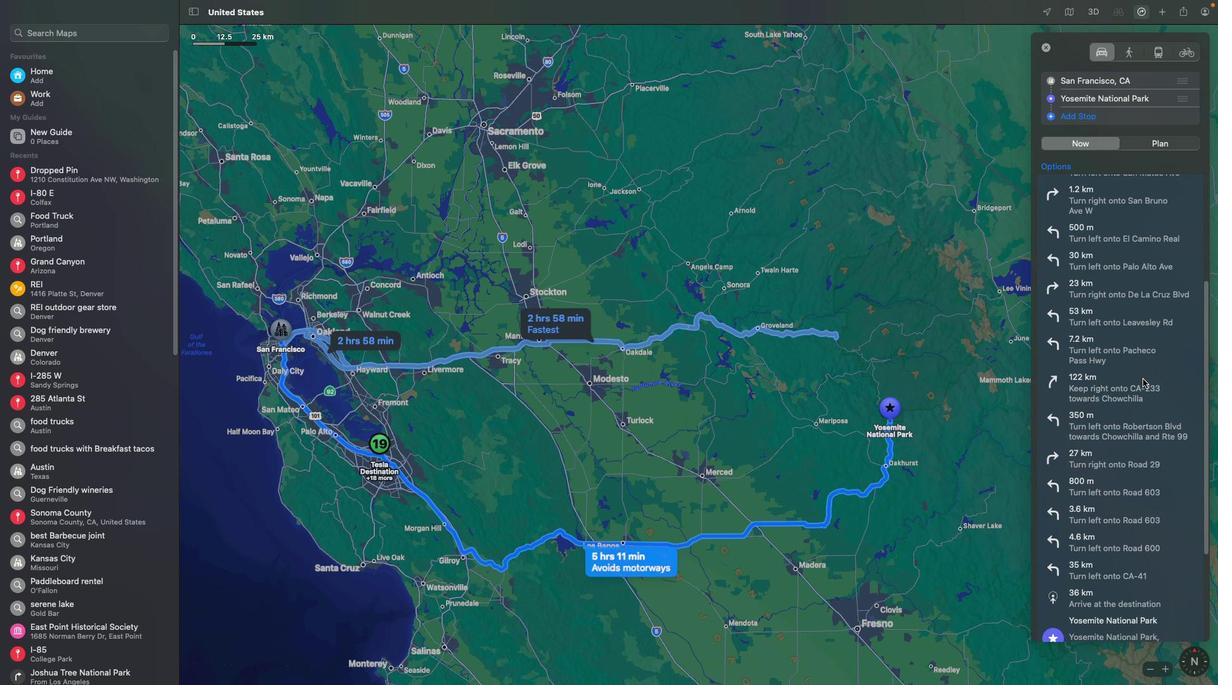 
Action: Mouse scrolled (1142, 379) with delta (0, 0)
Screenshot: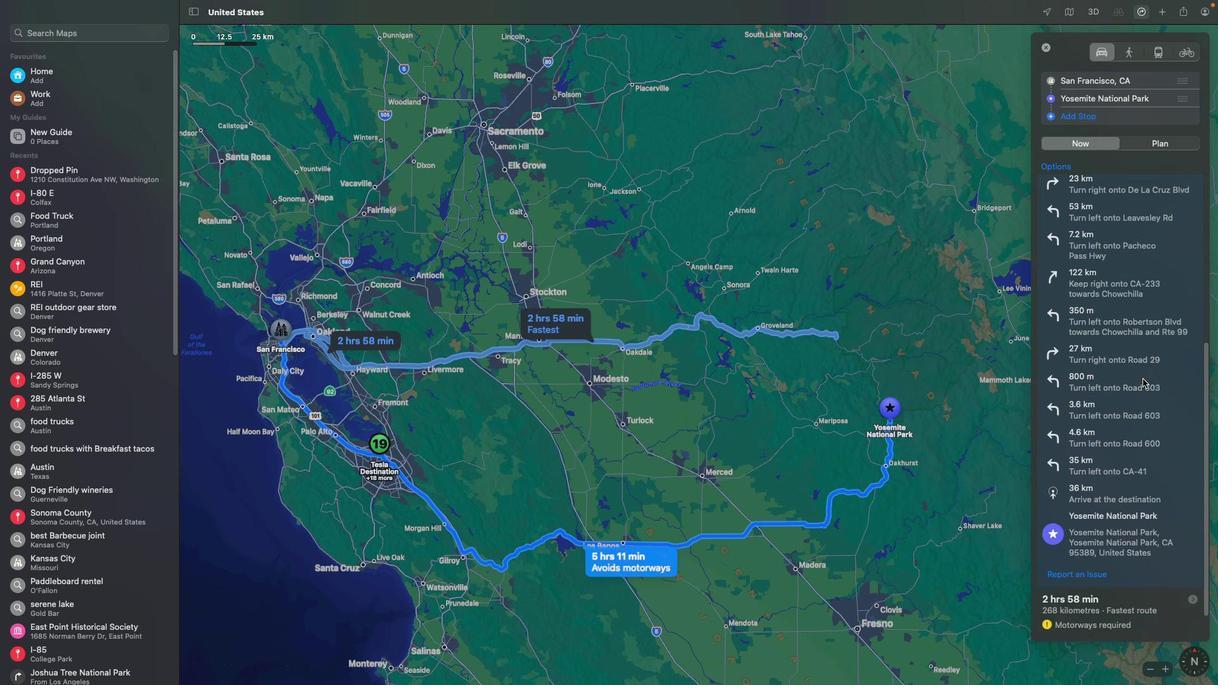 
Action: Mouse scrolled (1142, 379) with delta (0, 0)
Screenshot: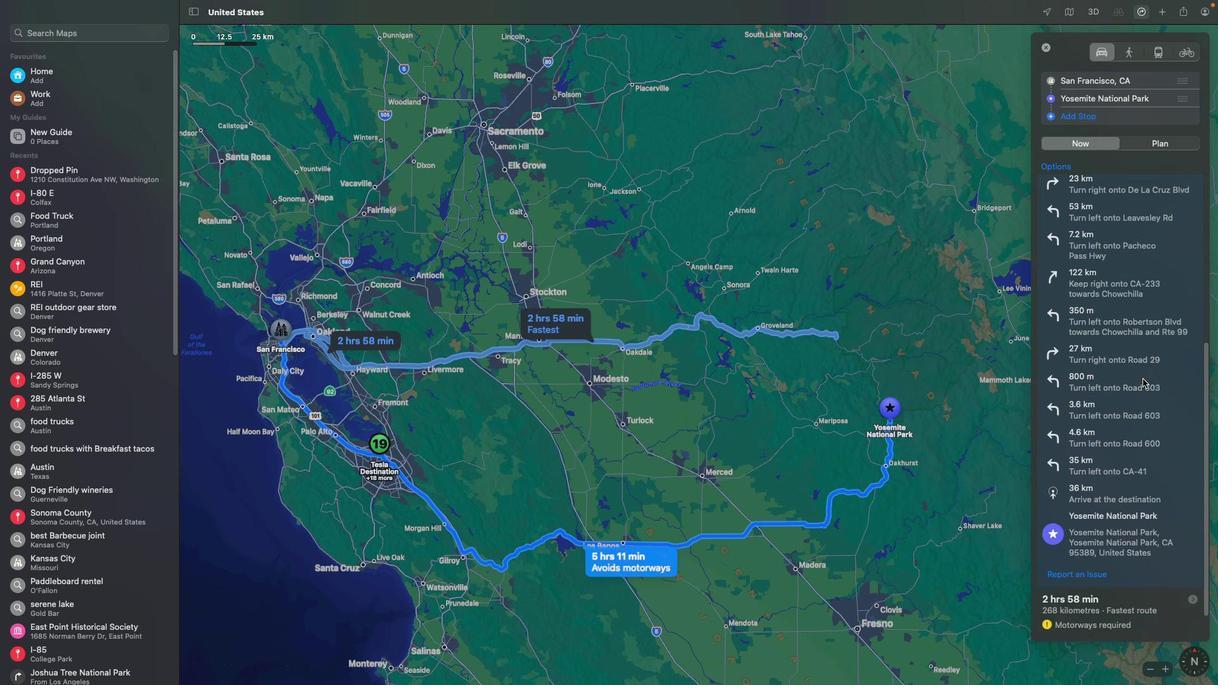 
Action: Mouse scrolled (1142, 379) with delta (0, -2)
Screenshot: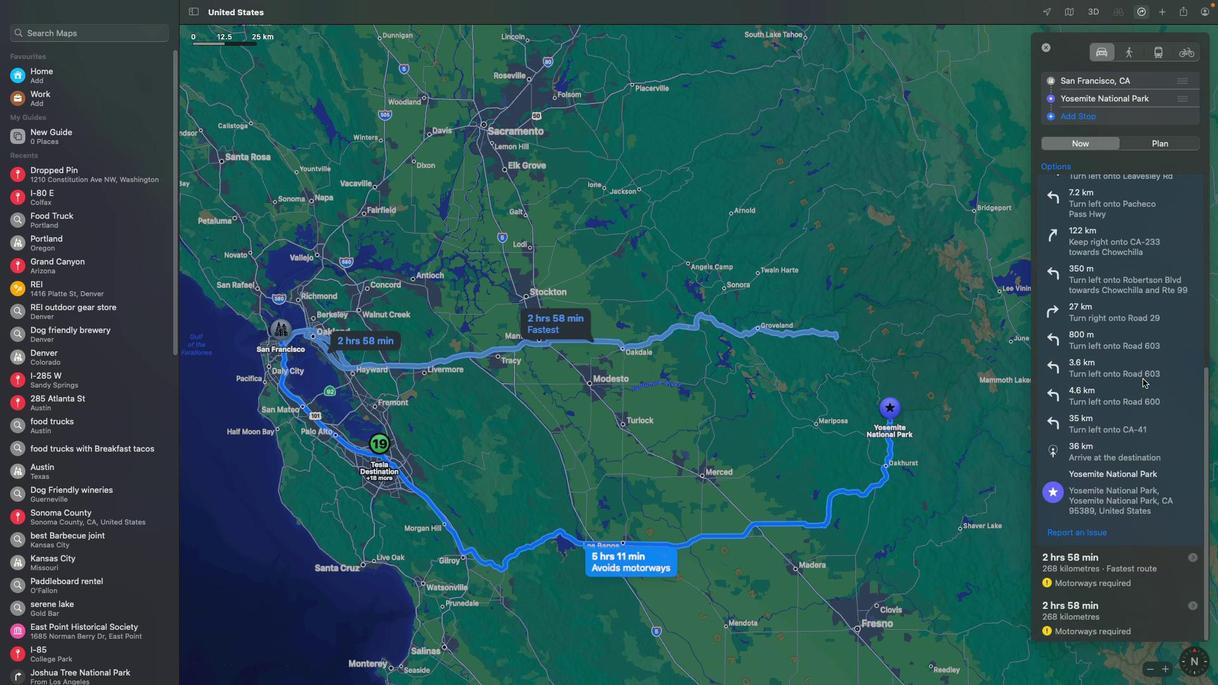
Action: Mouse scrolled (1142, 379) with delta (0, -3)
Screenshot: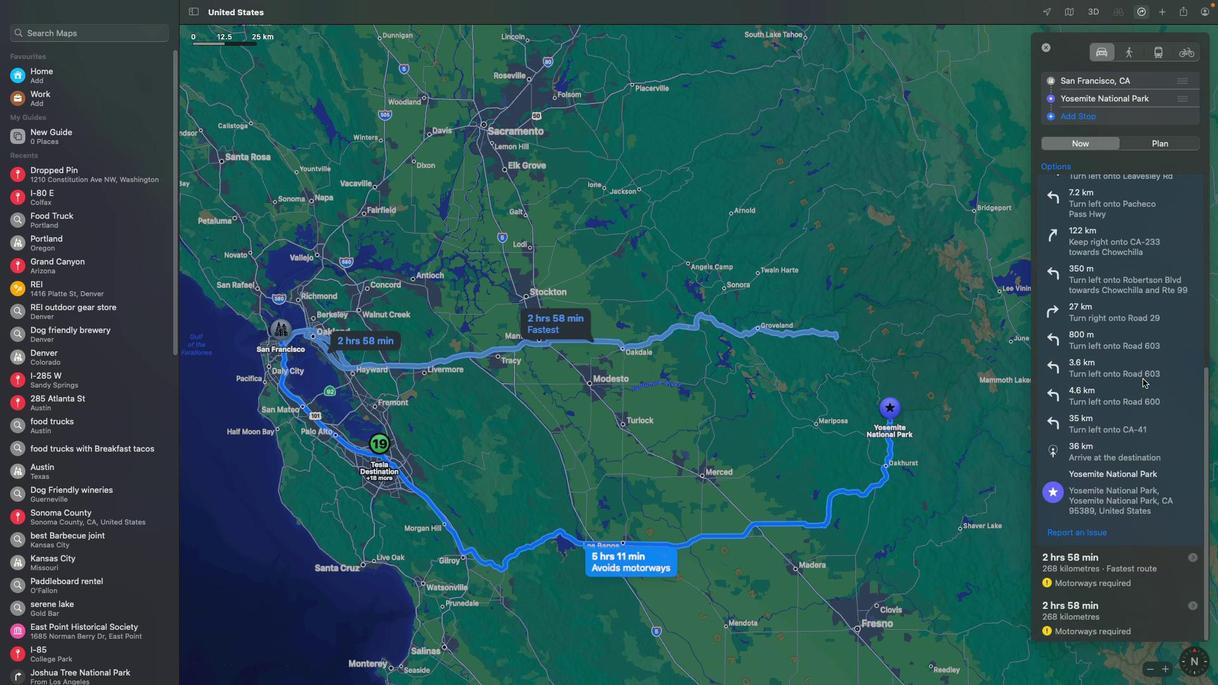 
Action: Mouse scrolled (1142, 379) with delta (0, -3)
Screenshot: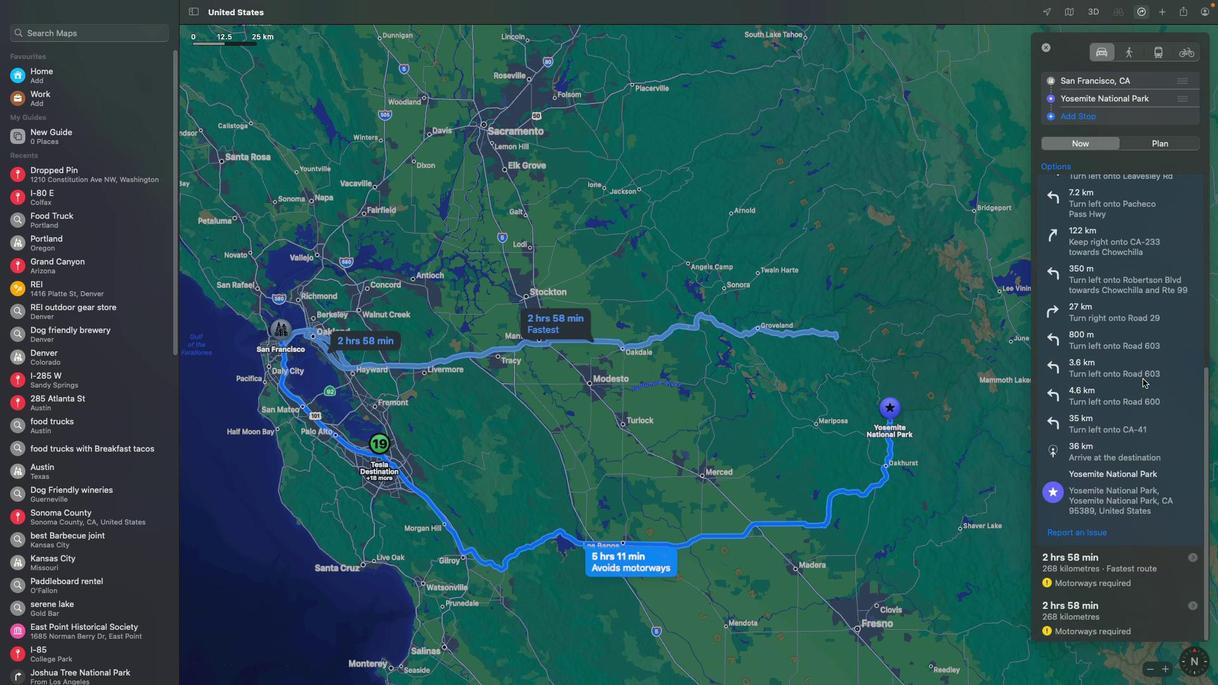 
Action: Mouse scrolled (1142, 379) with delta (0, -4)
Screenshot: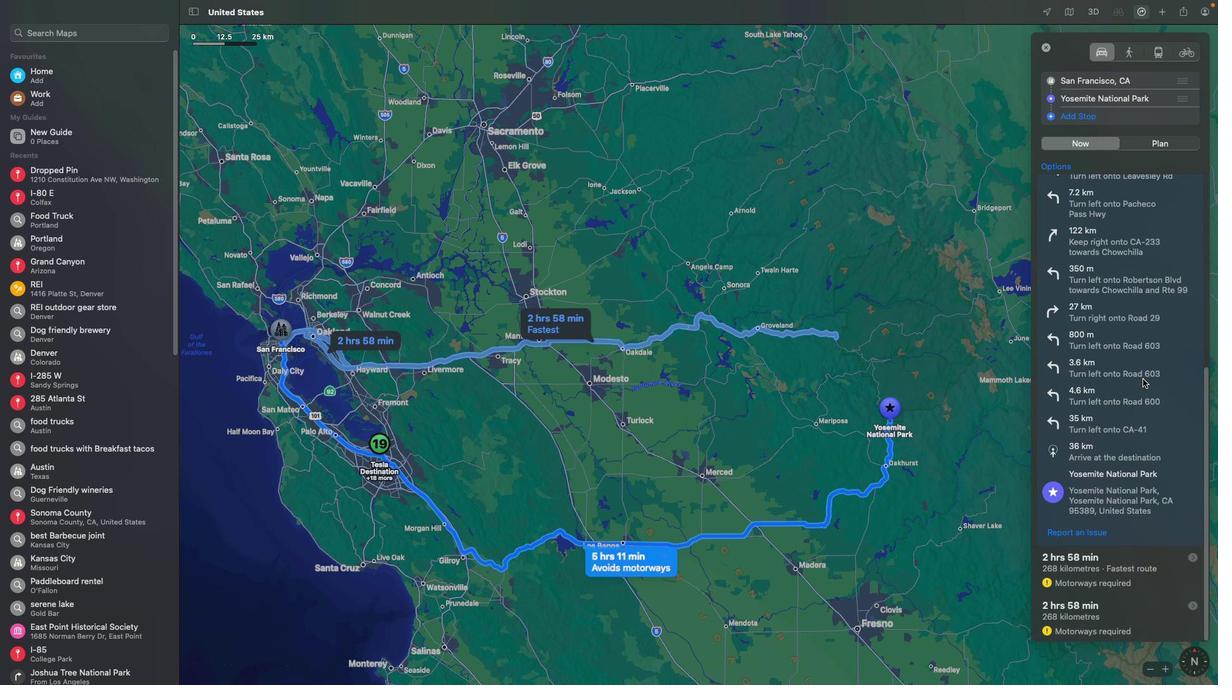 
Action: Mouse scrolled (1142, 379) with delta (0, 0)
Screenshot: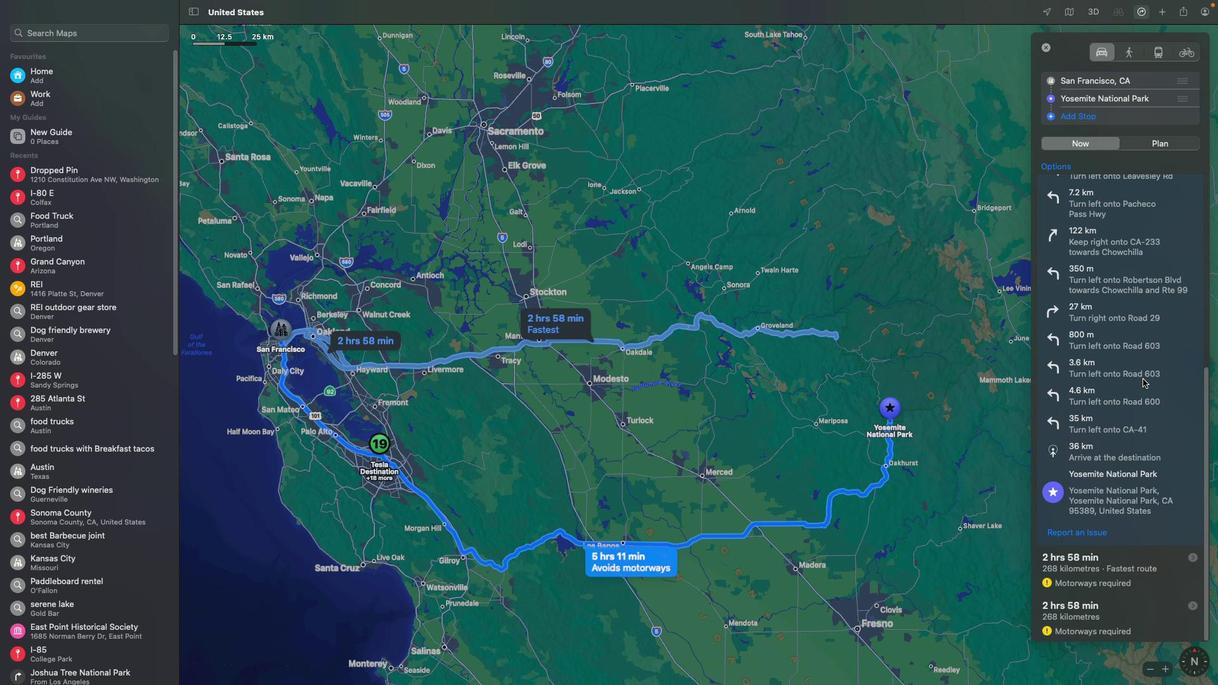 
Action: Mouse scrolled (1142, 379) with delta (0, 0)
Screenshot: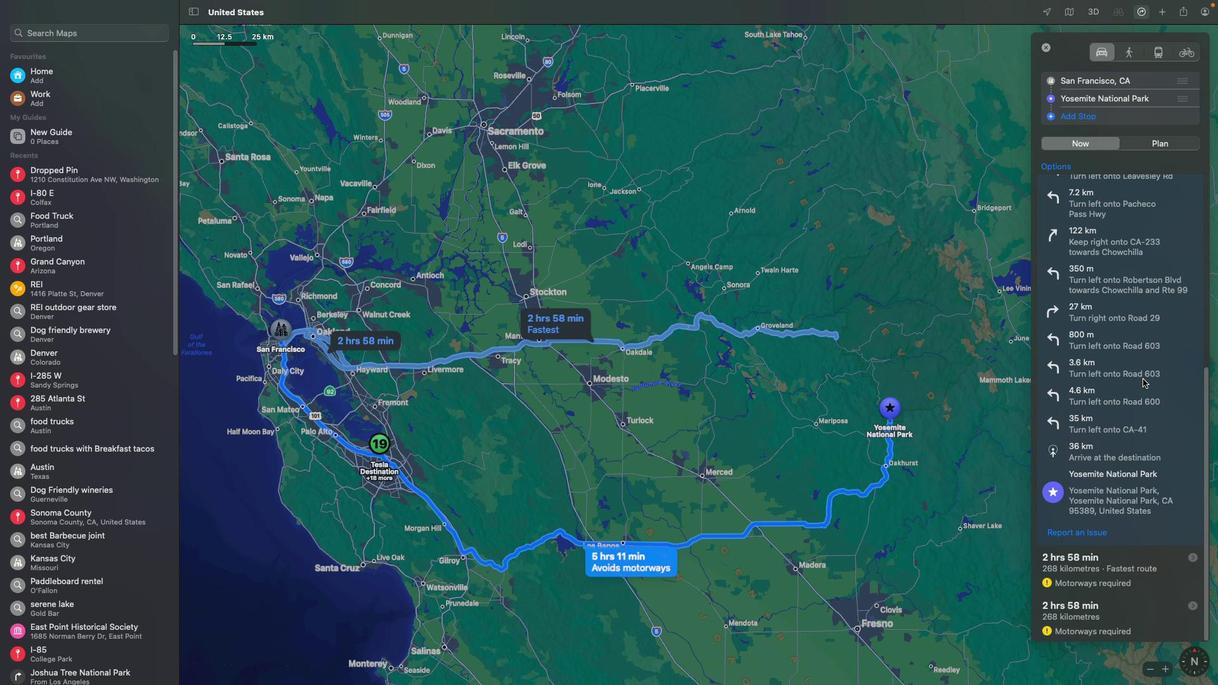 
Action: Mouse scrolled (1142, 379) with delta (0, -1)
Screenshot: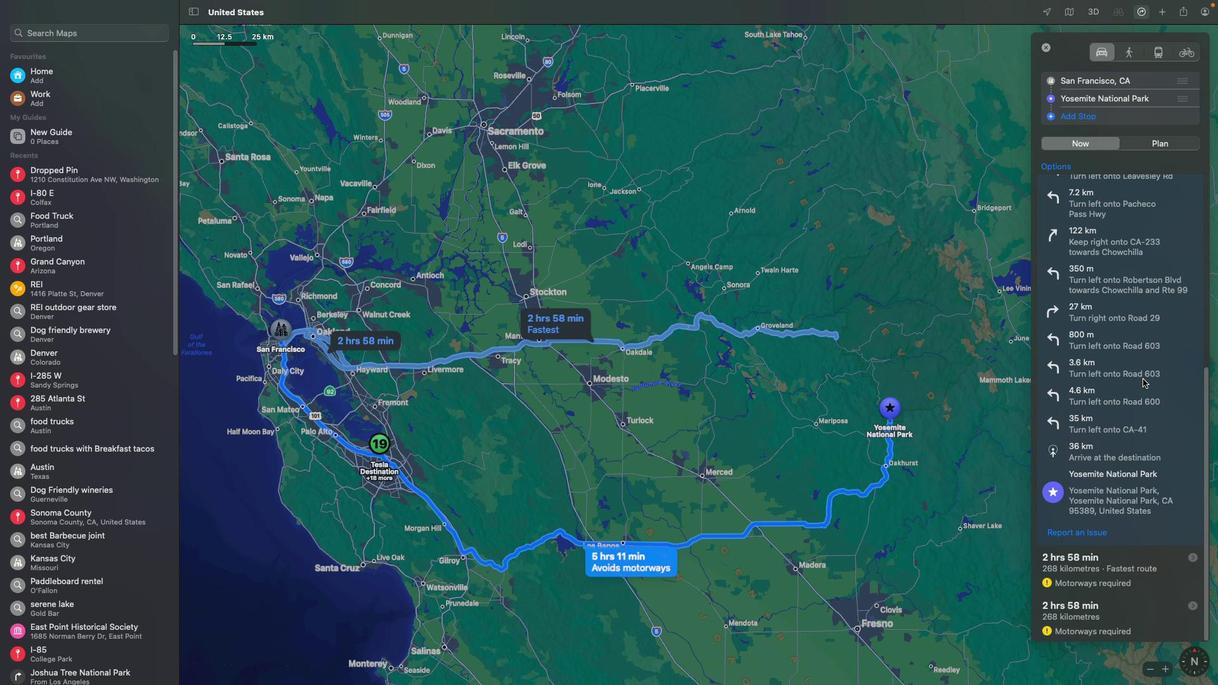 
Action: Mouse scrolled (1142, 379) with delta (0, 0)
Screenshot: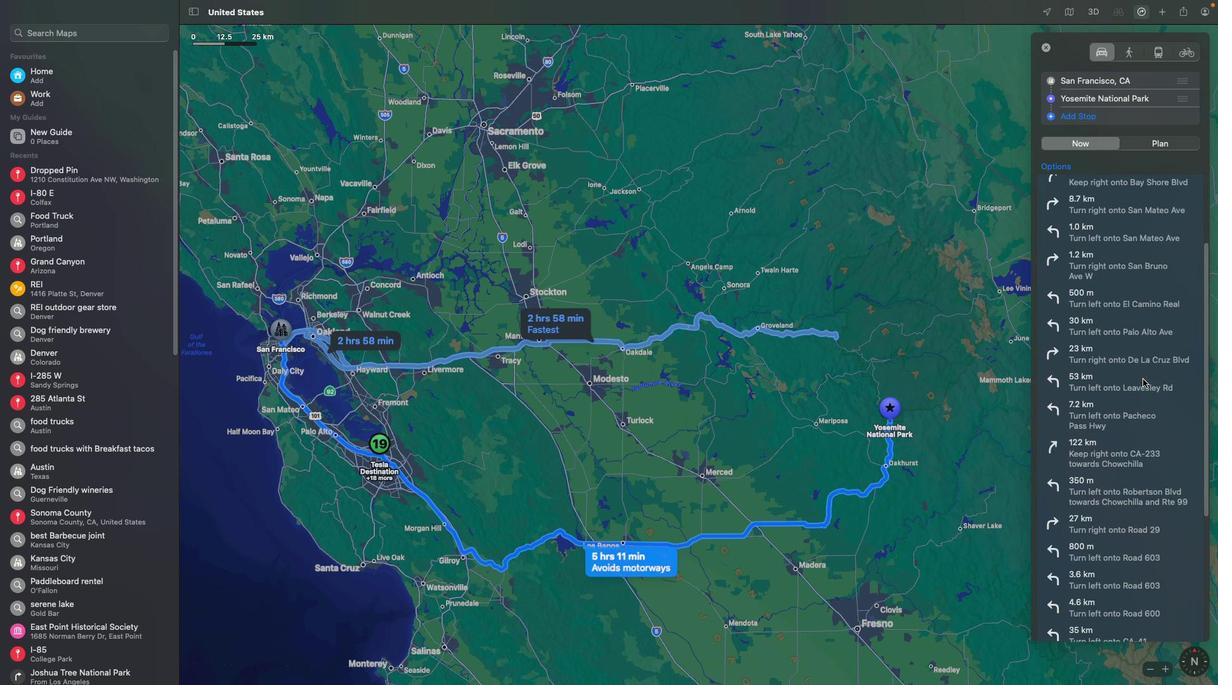 
Action: Mouse scrolled (1142, 379) with delta (0, 0)
Screenshot: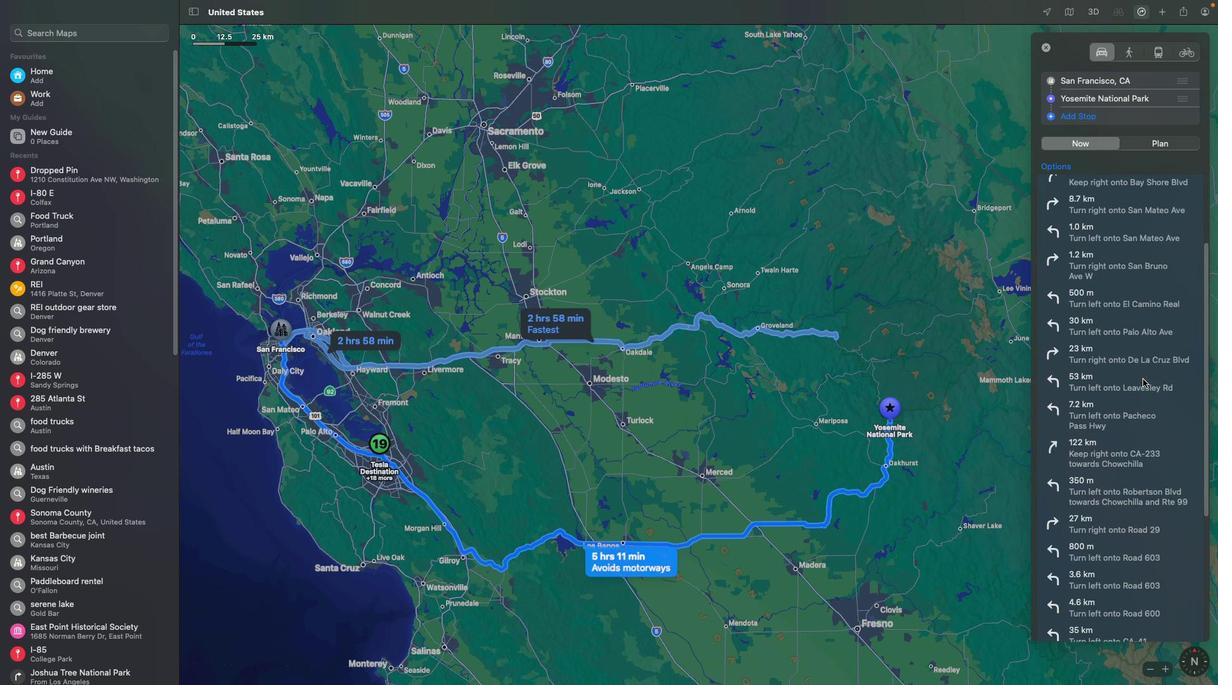 
Action: Mouse scrolled (1142, 379) with delta (0, 2)
Screenshot: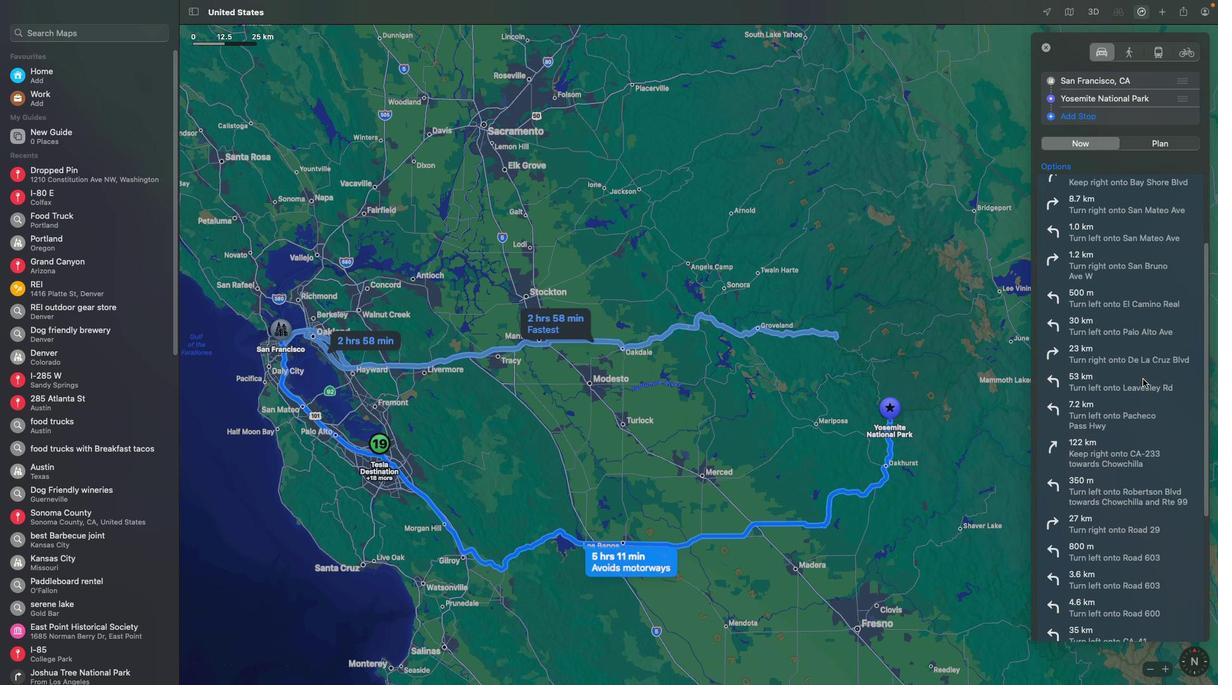 
Action: Mouse scrolled (1142, 379) with delta (0, 3)
Screenshot: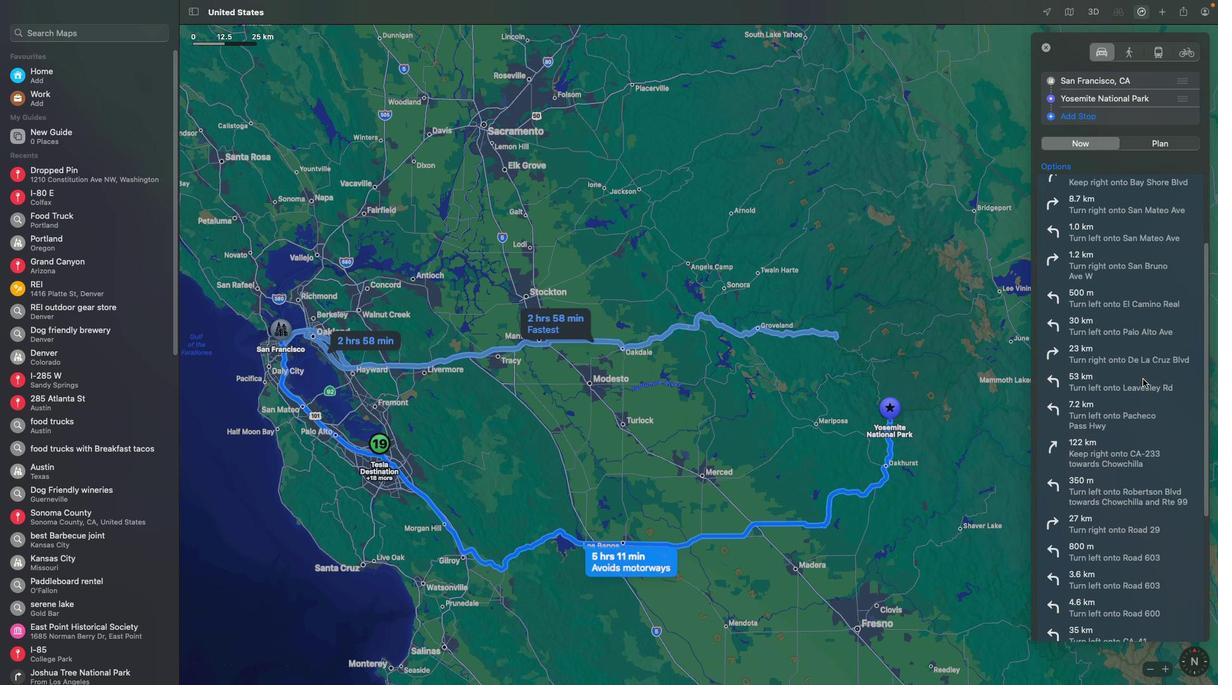 
Action: Mouse scrolled (1142, 379) with delta (0, 3)
Screenshot: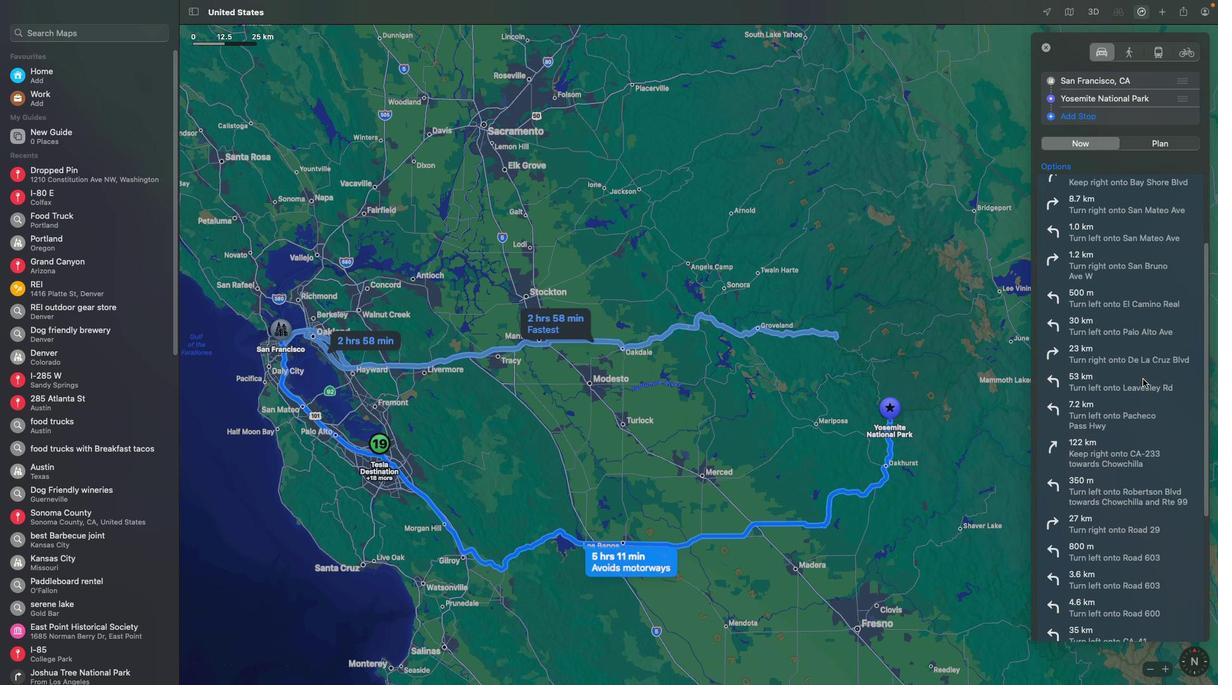 
Action: Mouse scrolled (1142, 379) with delta (0, 4)
Screenshot: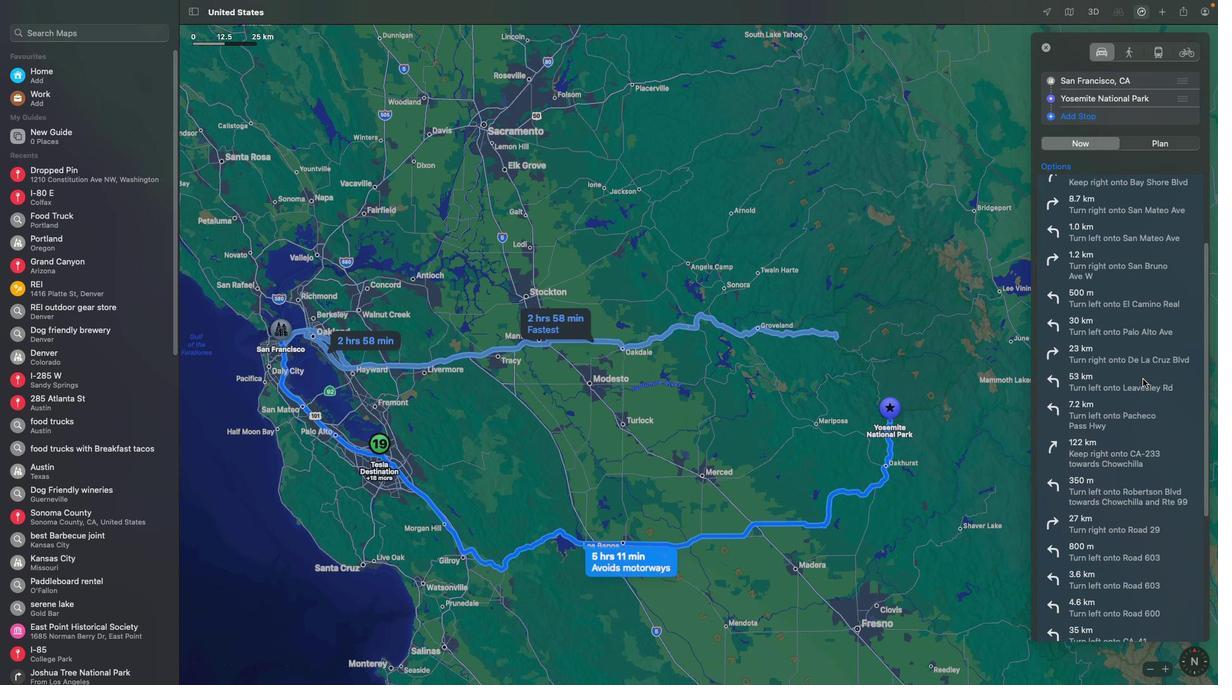 
Action: Mouse scrolled (1142, 379) with delta (0, 5)
Screenshot: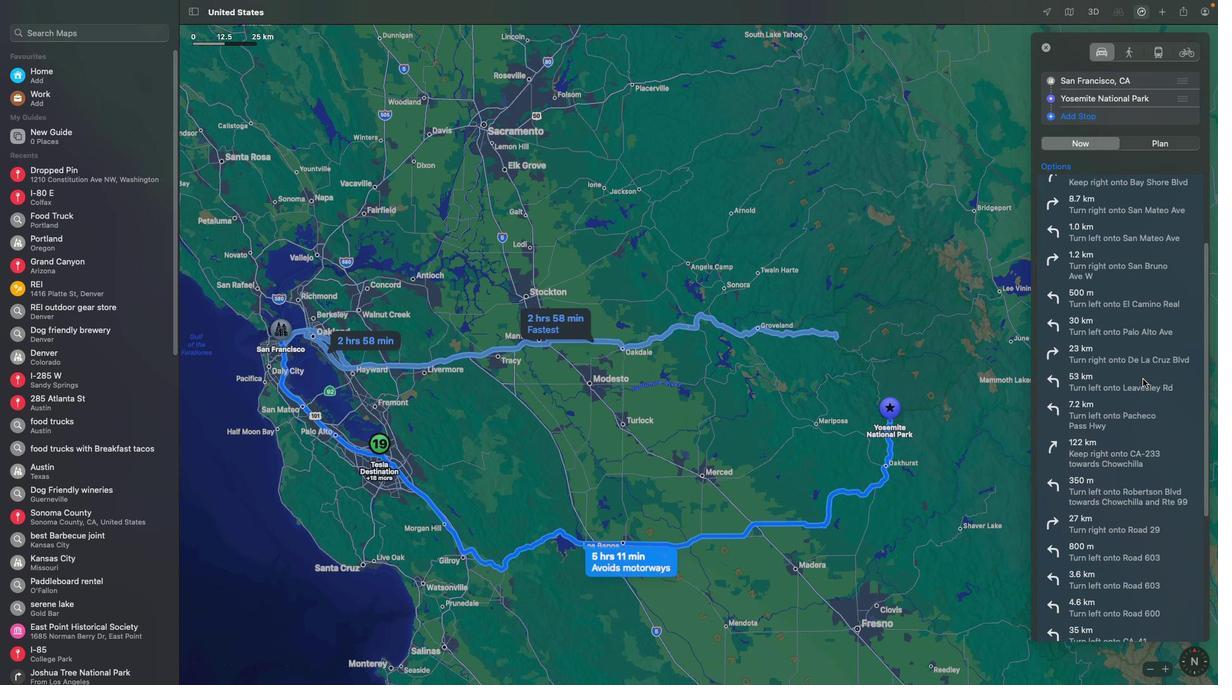 
Action: Mouse scrolled (1142, 379) with delta (0, 0)
Screenshot: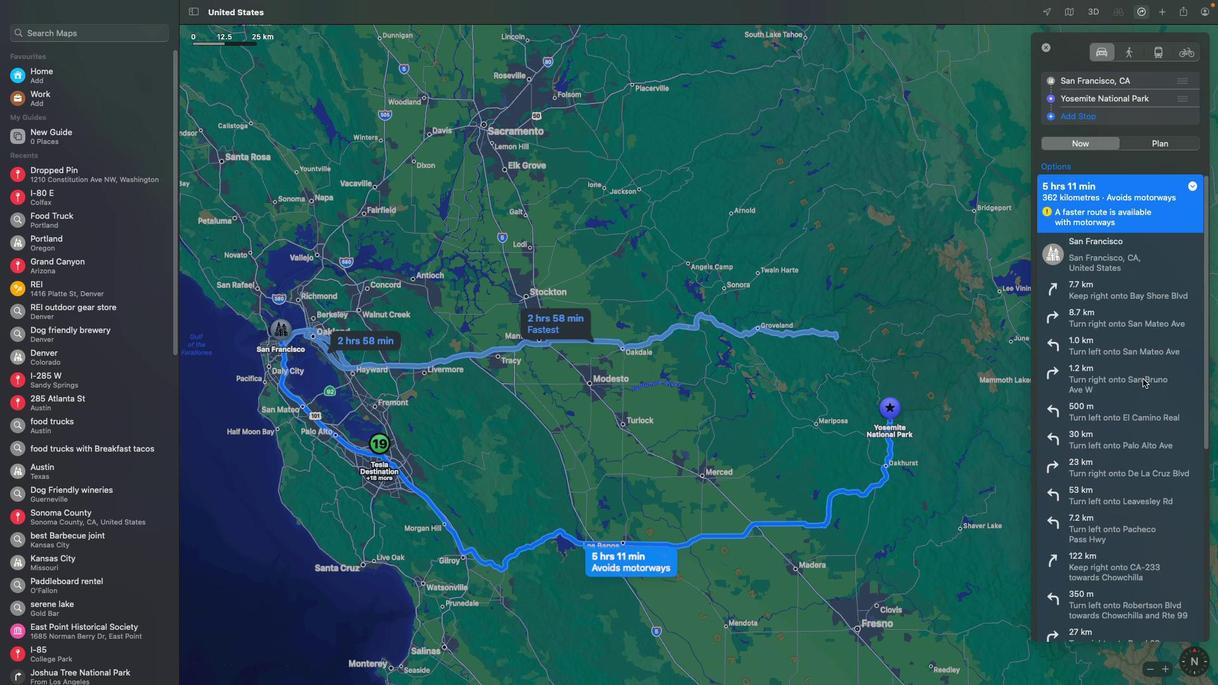 
Action: Mouse scrolled (1142, 379) with delta (0, 0)
Screenshot: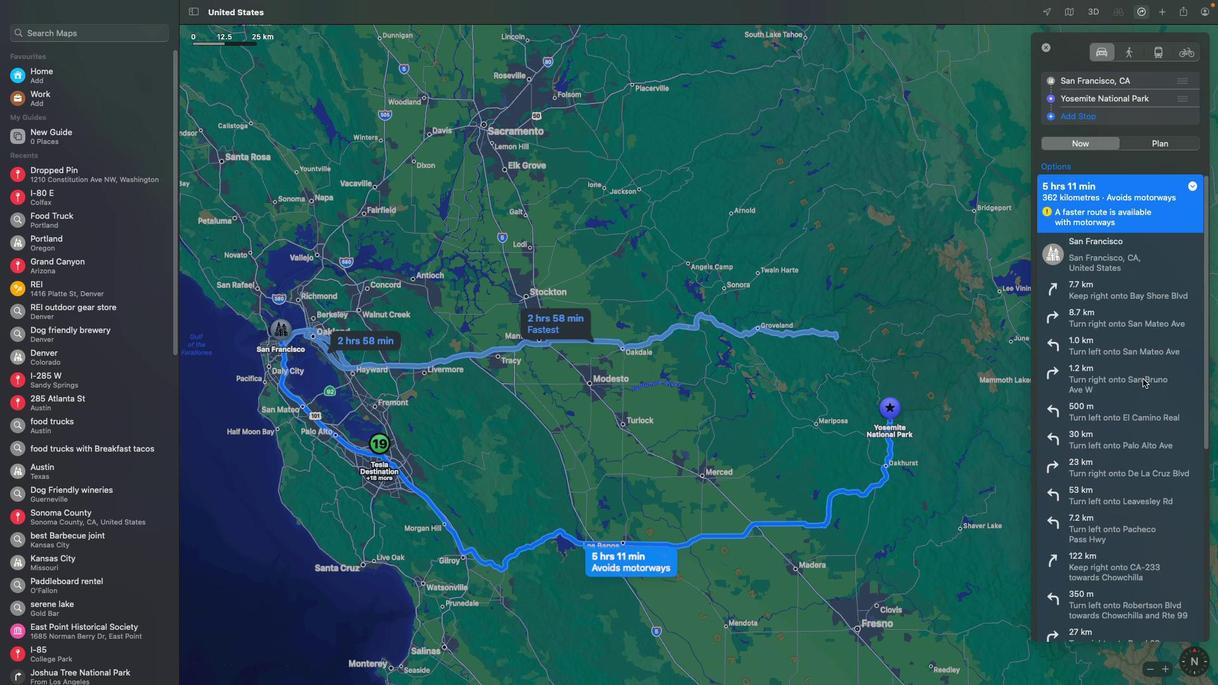 
Action: Mouse scrolled (1142, 379) with delta (0, 3)
Screenshot: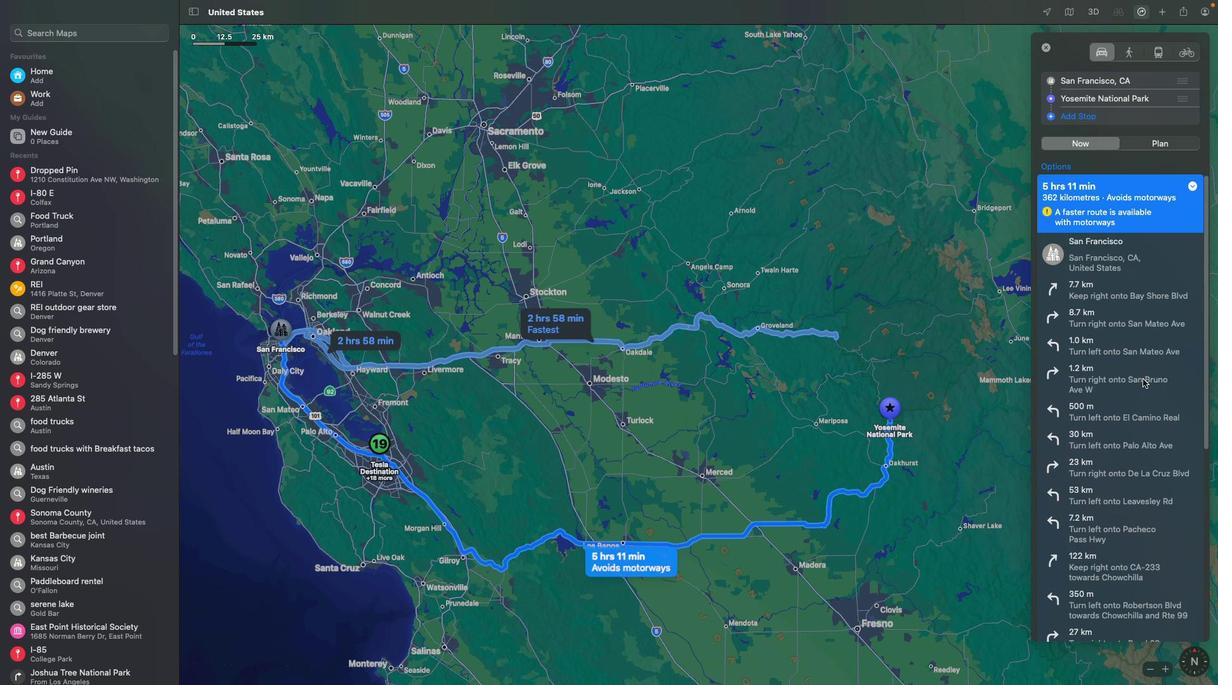 
Action: Mouse scrolled (1142, 379) with delta (0, 3)
Screenshot: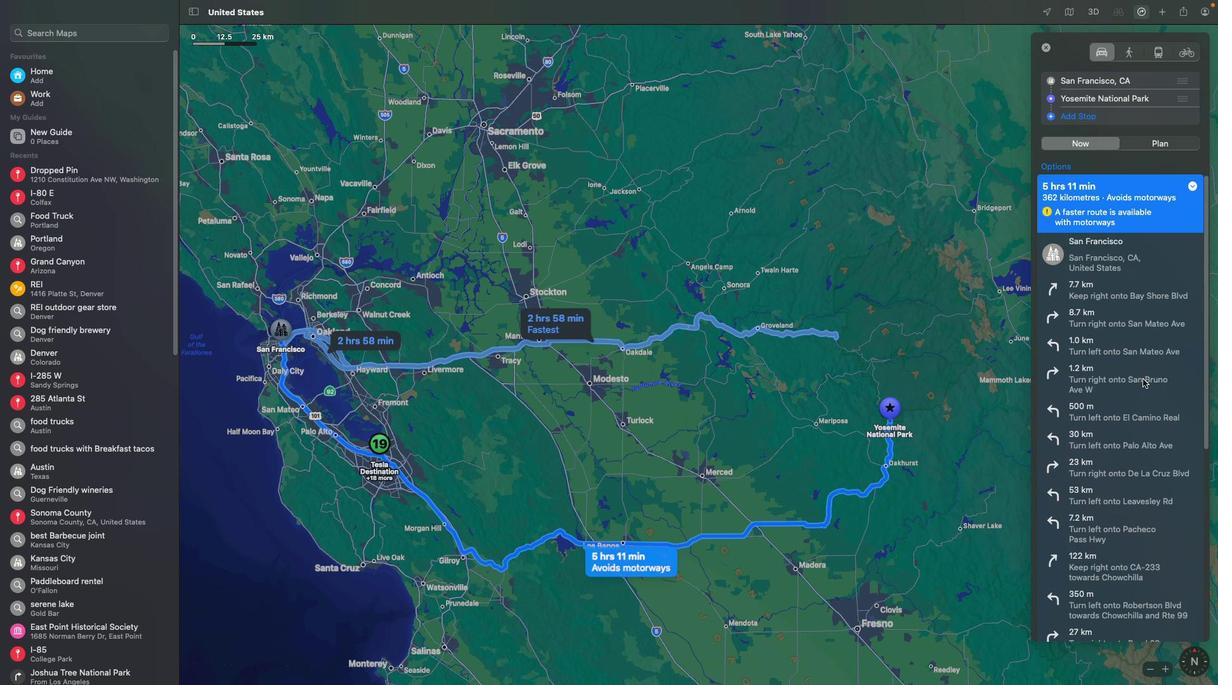 
Action: Mouse scrolled (1142, 379) with delta (0, 4)
Screenshot: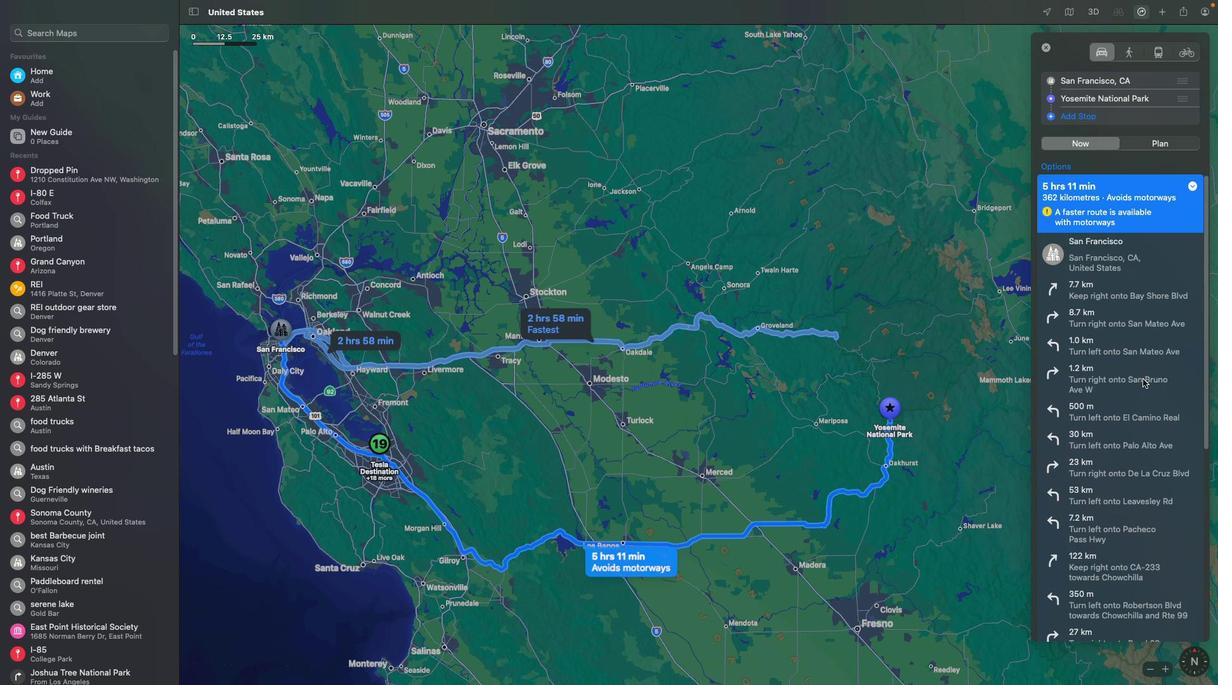 
Action: Mouse scrolled (1142, 379) with delta (0, 5)
Screenshot: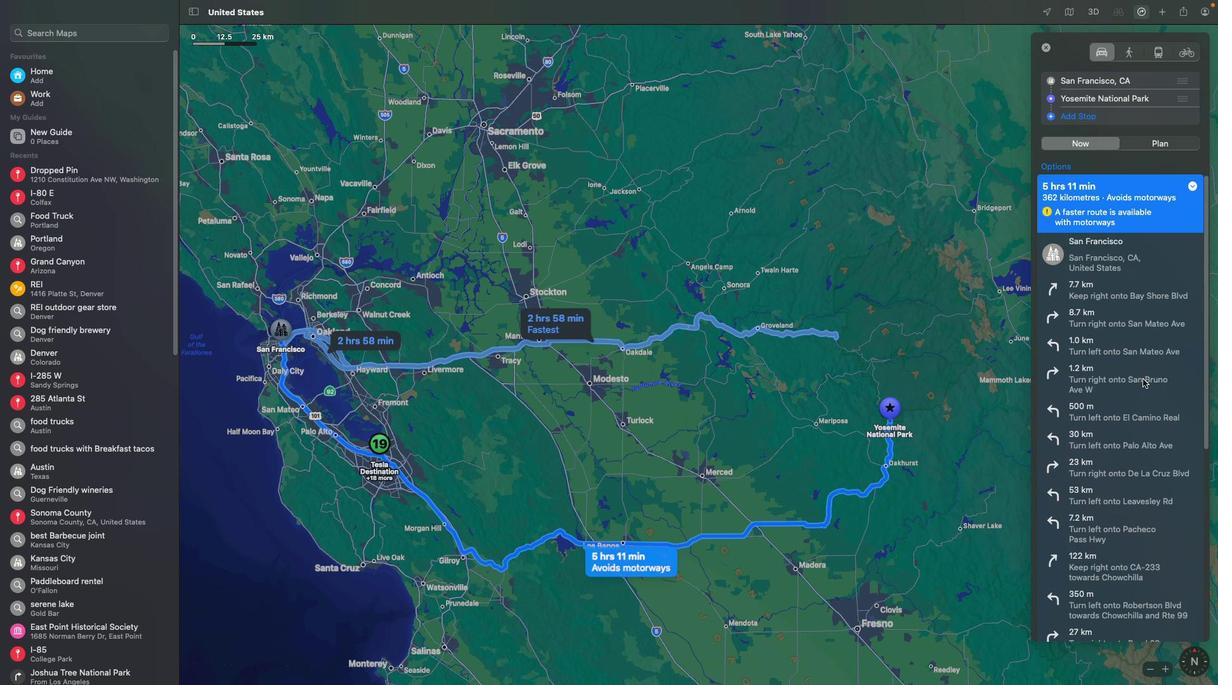 
Action: Mouse scrolled (1142, 379) with delta (0, 0)
Screenshot: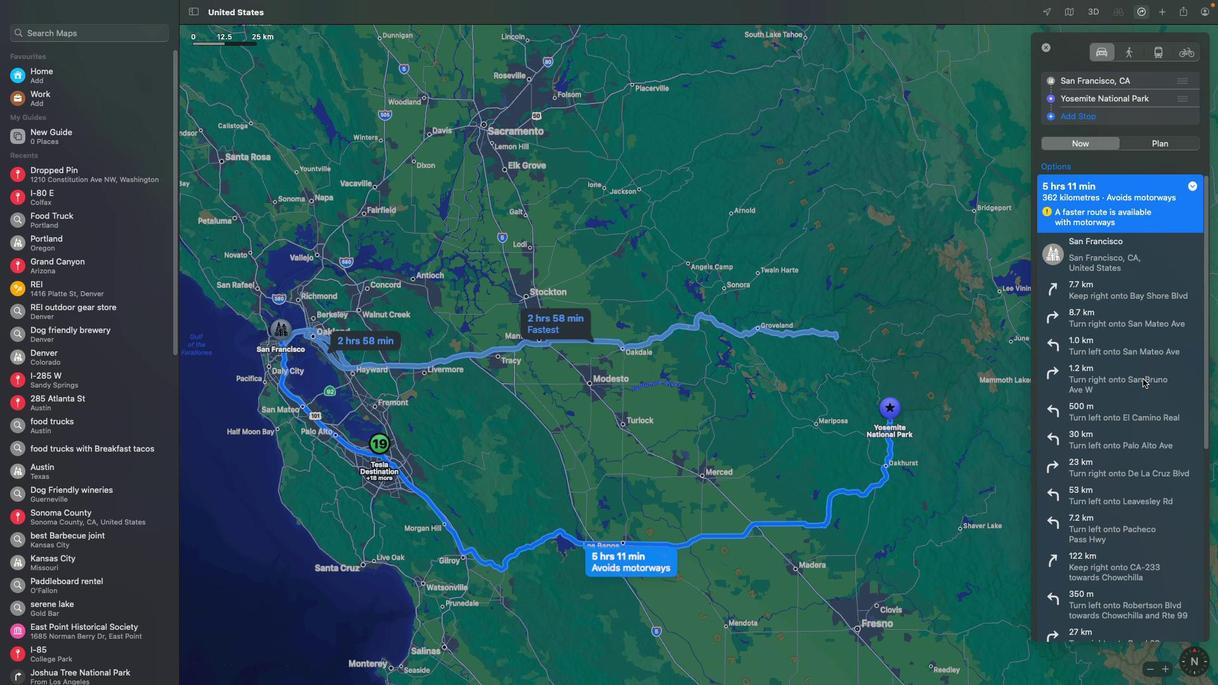 
Action: Mouse scrolled (1142, 379) with delta (0, 0)
Screenshot: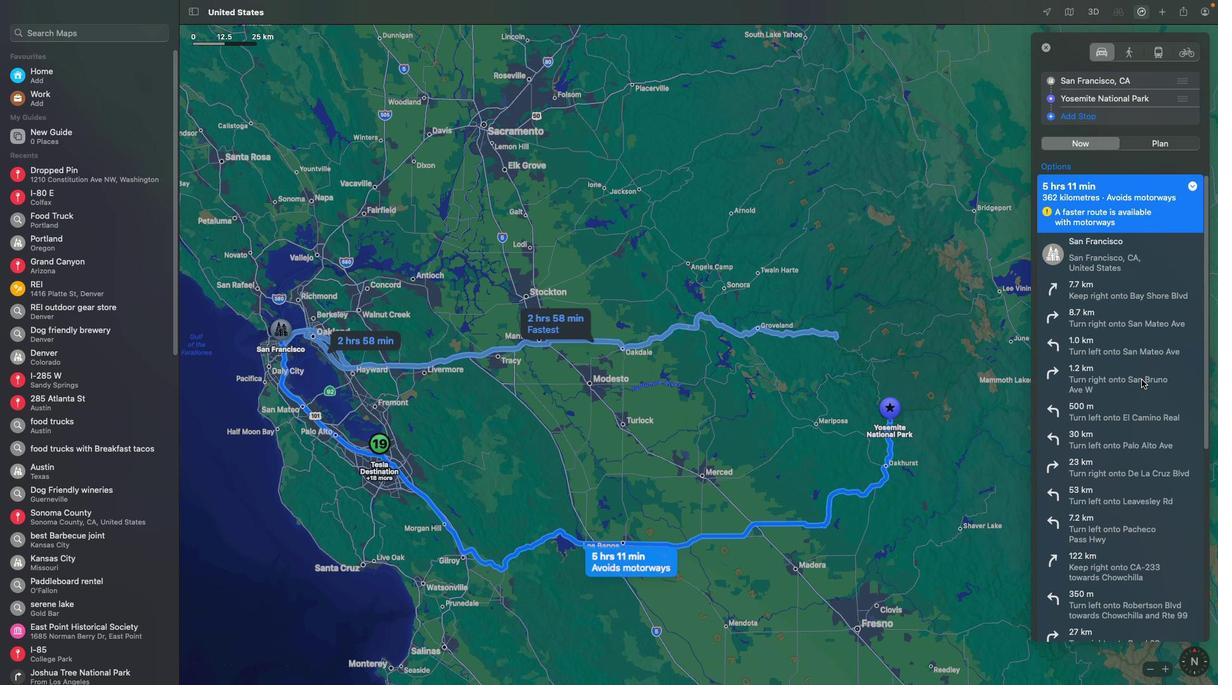 
Action: Mouse scrolled (1142, 379) with delta (0, 2)
Screenshot: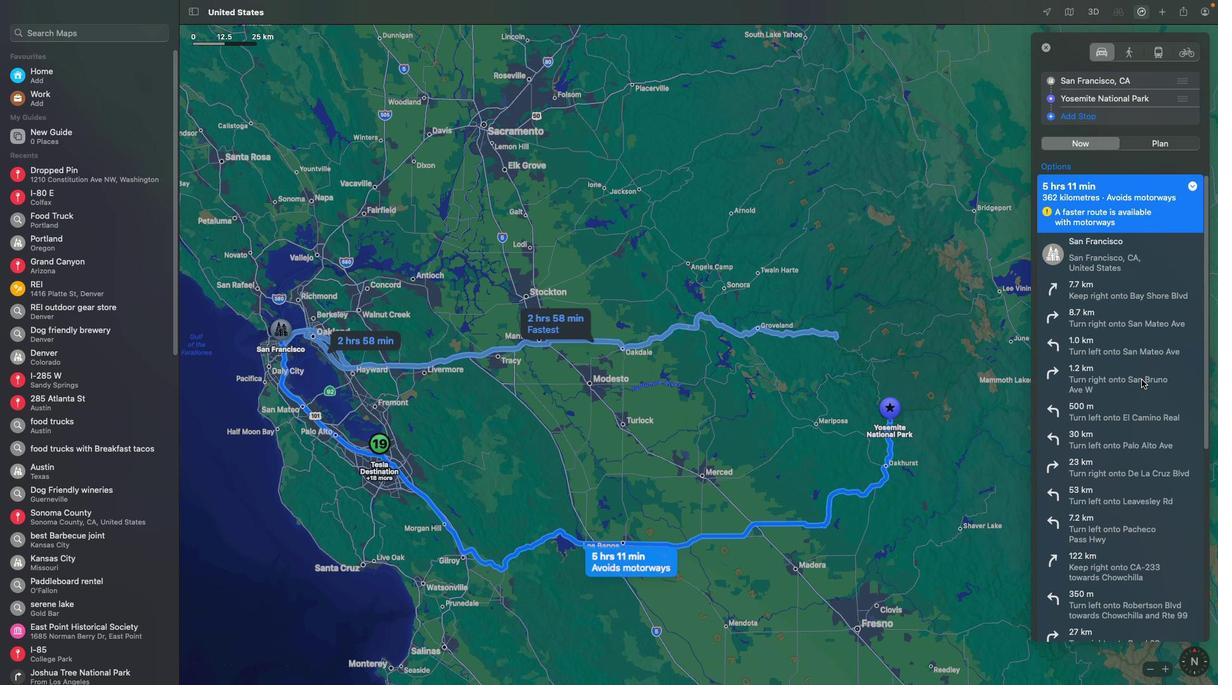 
Action: Mouse scrolled (1142, 379) with delta (0, 3)
Screenshot: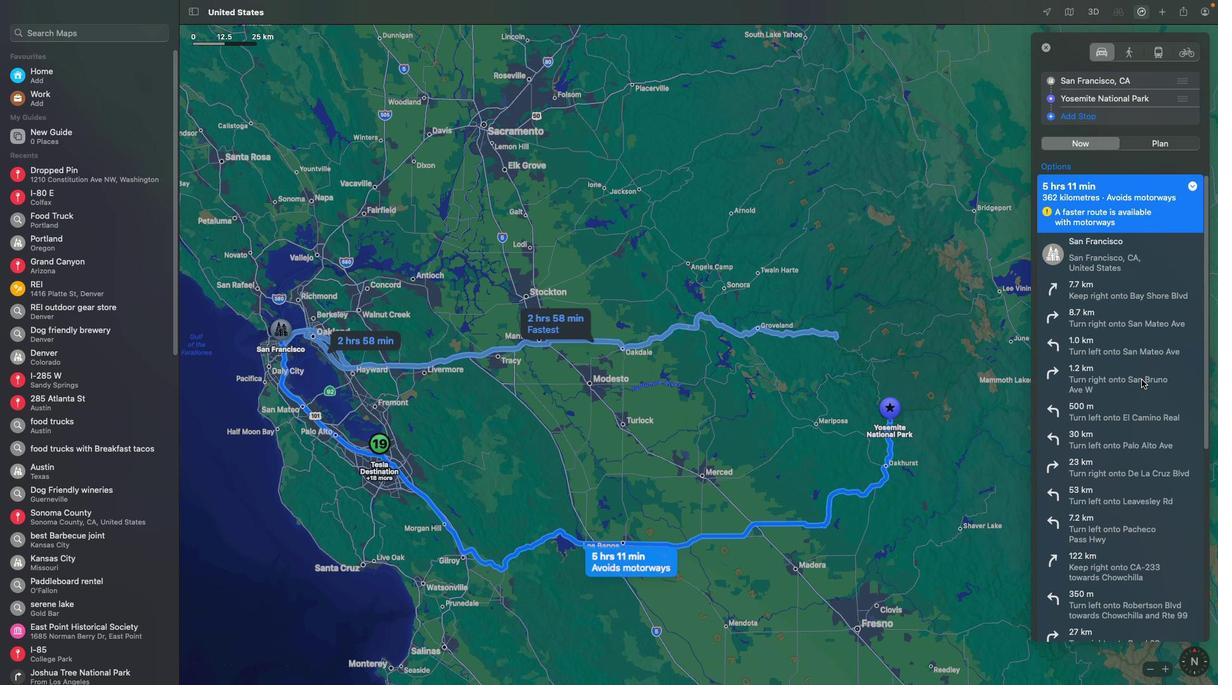 
Action: Mouse scrolled (1142, 379) with delta (0, 3)
Screenshot: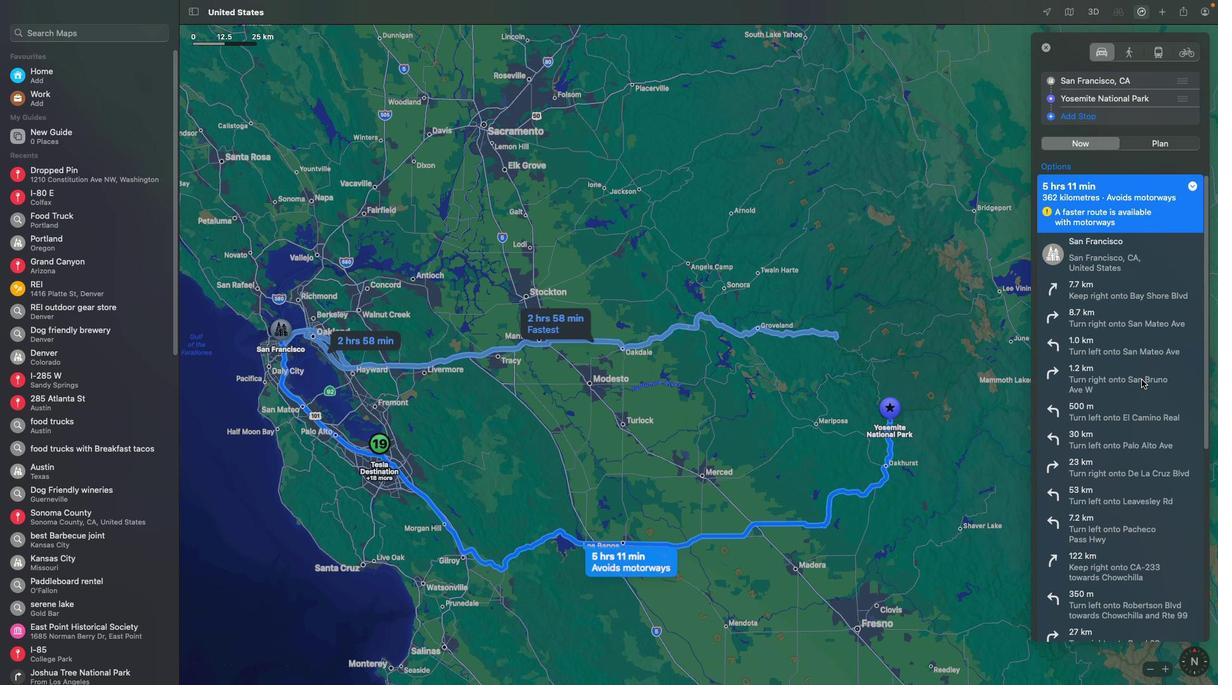 
Action: Mouse scrolled (1142, 379) with delta (0, 4)
Screenshot: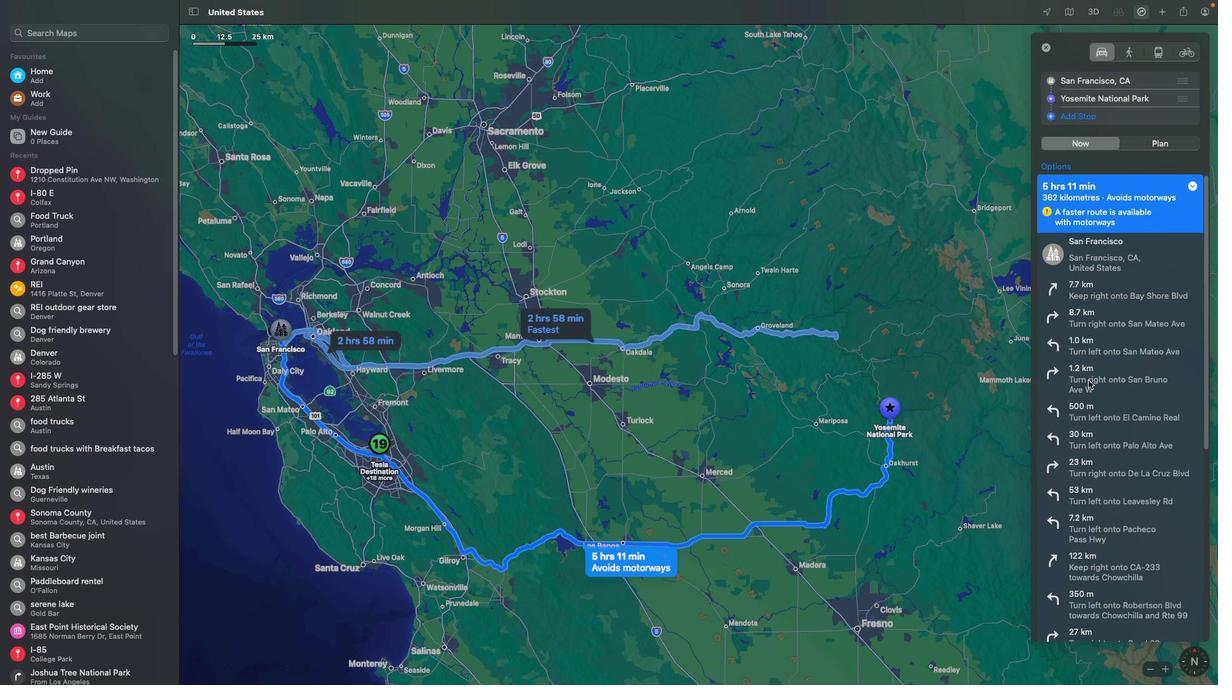 
Action: Mouse scrolled (1142, 379) with delta (0, 5)
Screenshot: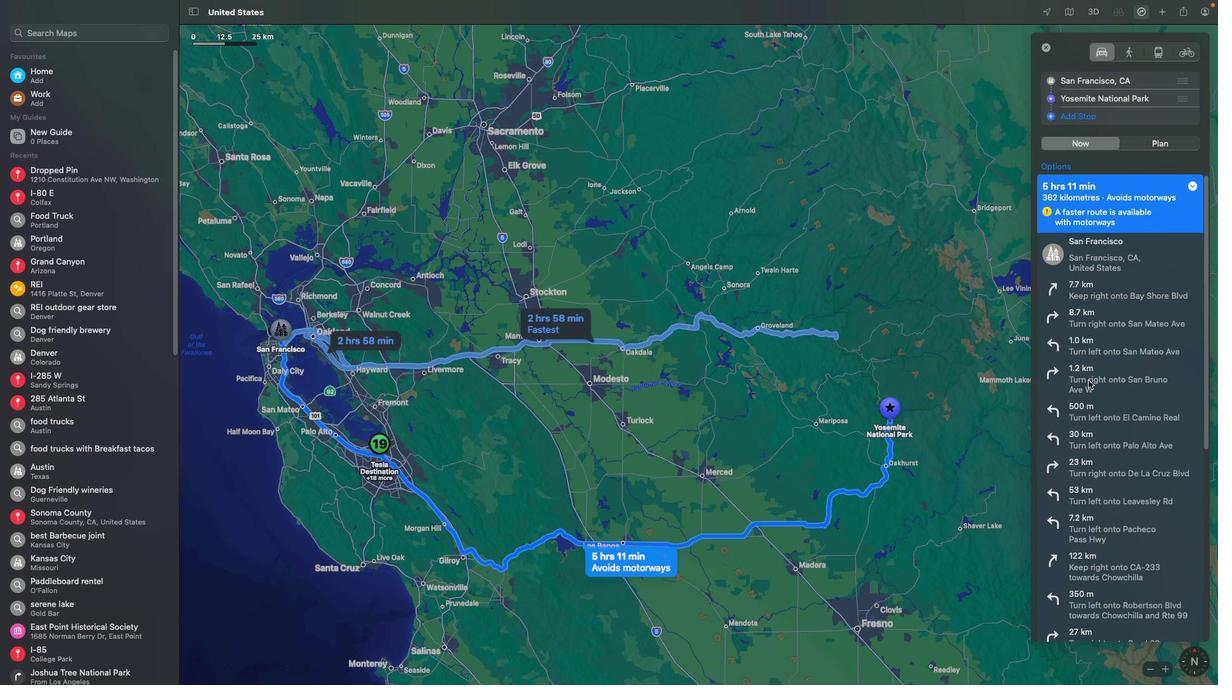 
Action: Mouse moved to (609, 417)
Screenshot: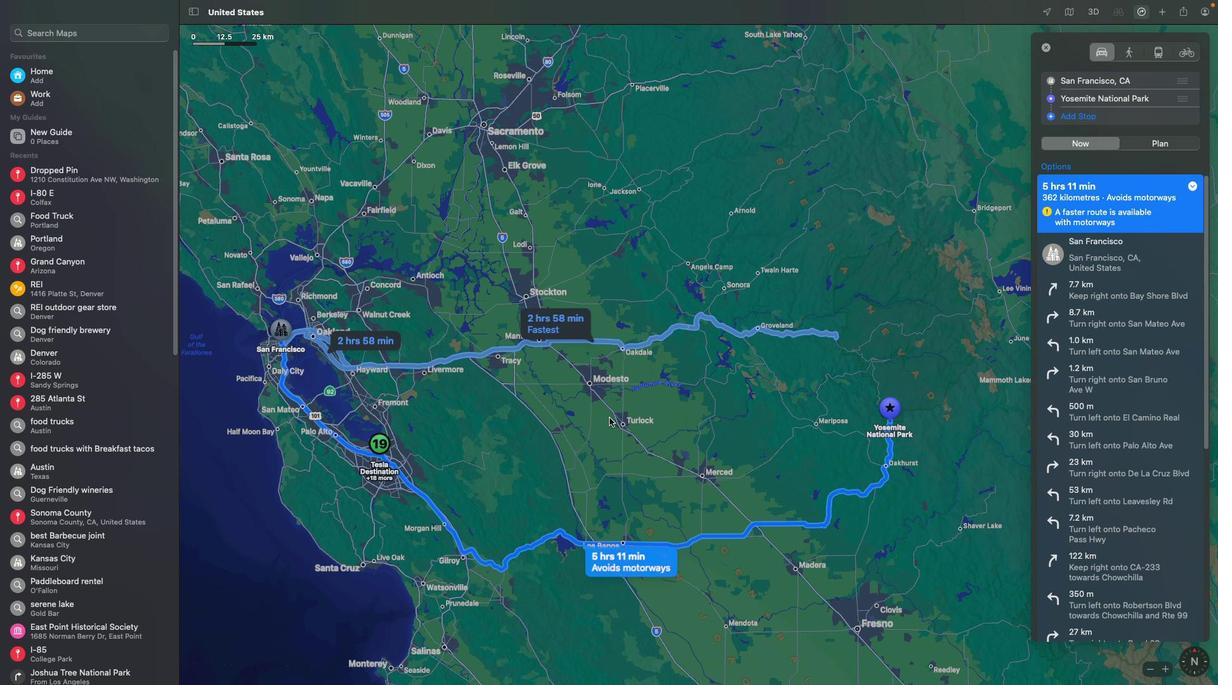 
